 Task: Search for an Airbnb in Vostryakovo, Russia, from September 4 to September 10 for 1 guest, with a price range of ₹9000 to ₹17000, 1 bedroom, 1 bed, 1 bathroom, and self check-in option.
Action: Mouse moved to (455, 70)
Screenshot: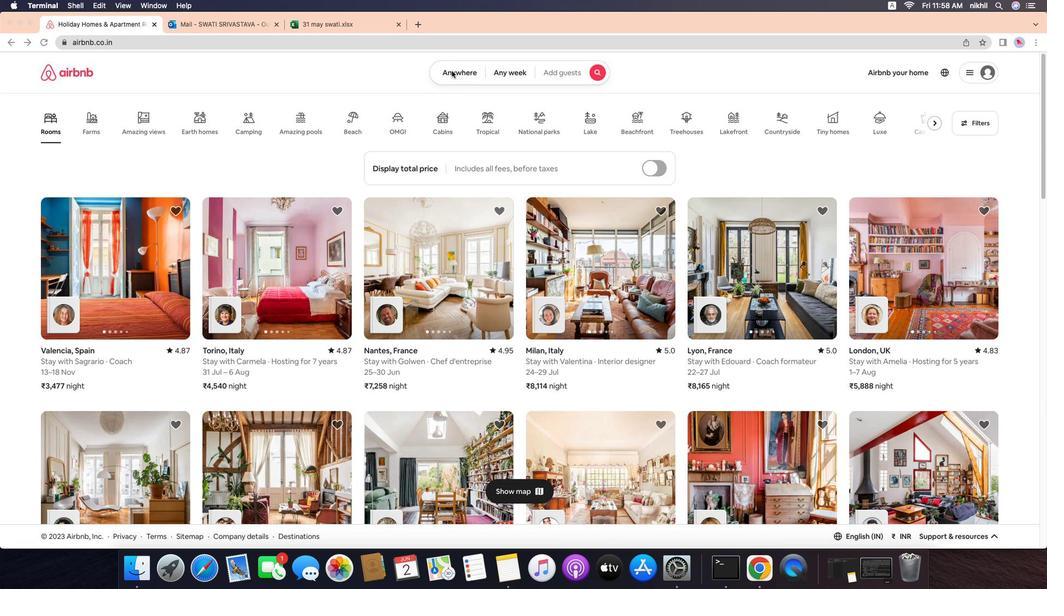 
Action: Mouse pressed left at (455, 70)
Screenshot: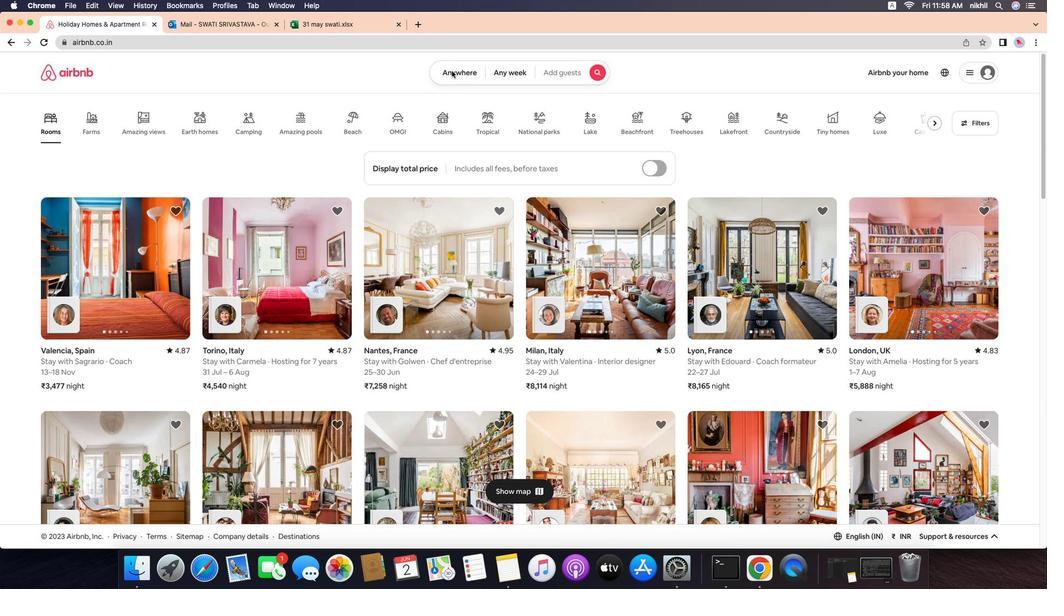 
Action: Mouse moved to (459, 75)
Screenshot: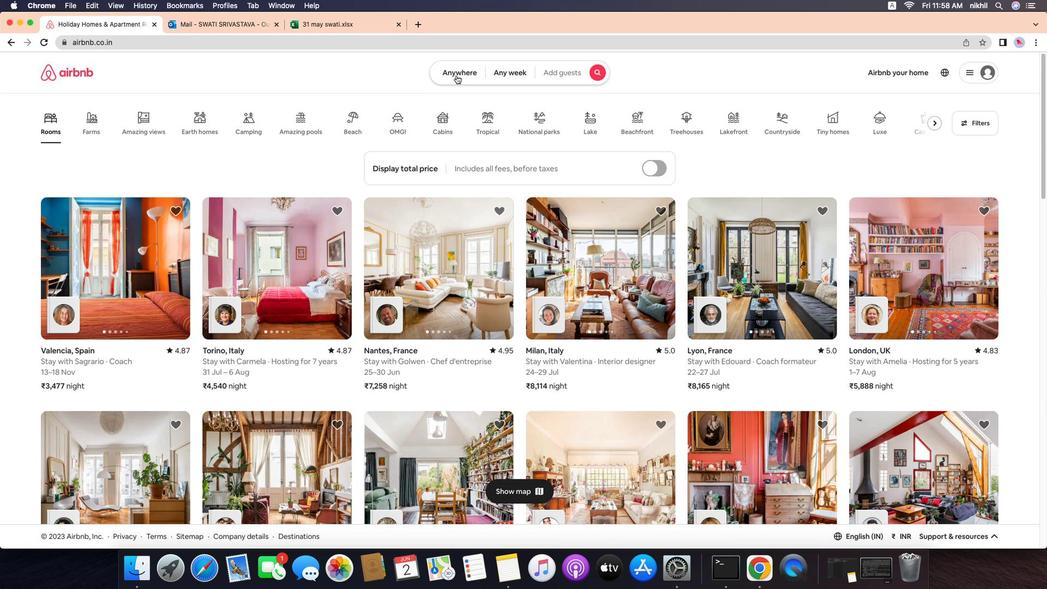 
Action: Mouse pressed left at (459, 75)
Screenshot: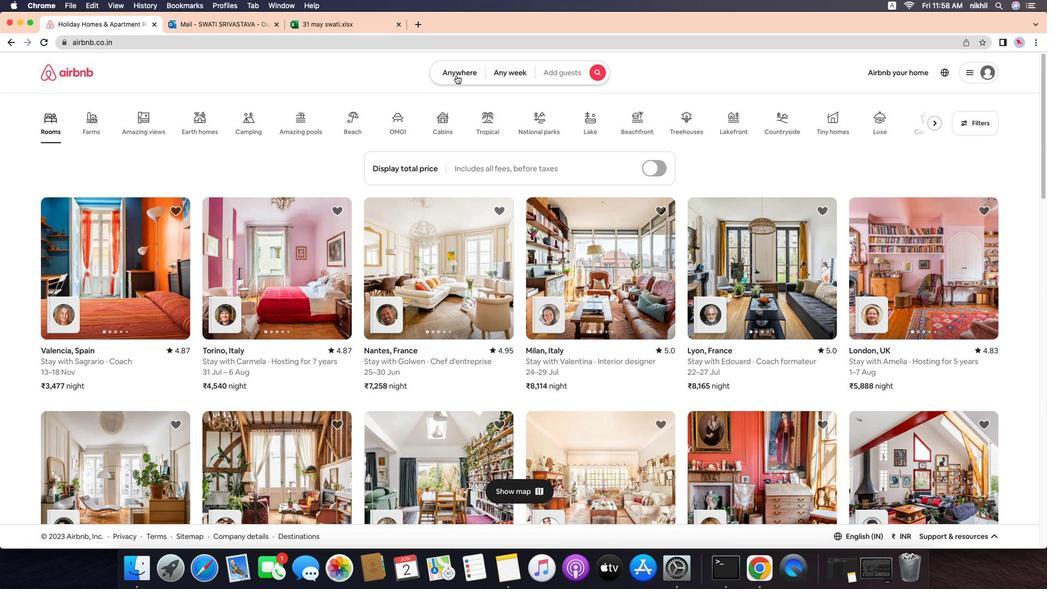 
Action: Mouse moved to (414, 114)
Screenshot: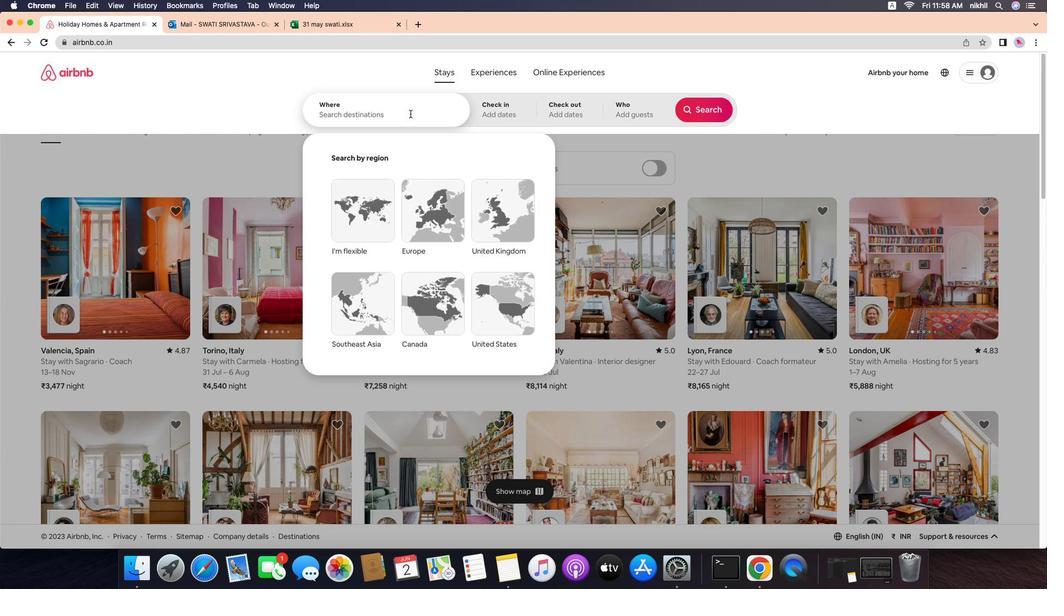 
Action: Mouse pressed left at (414, 114)
Screenshot: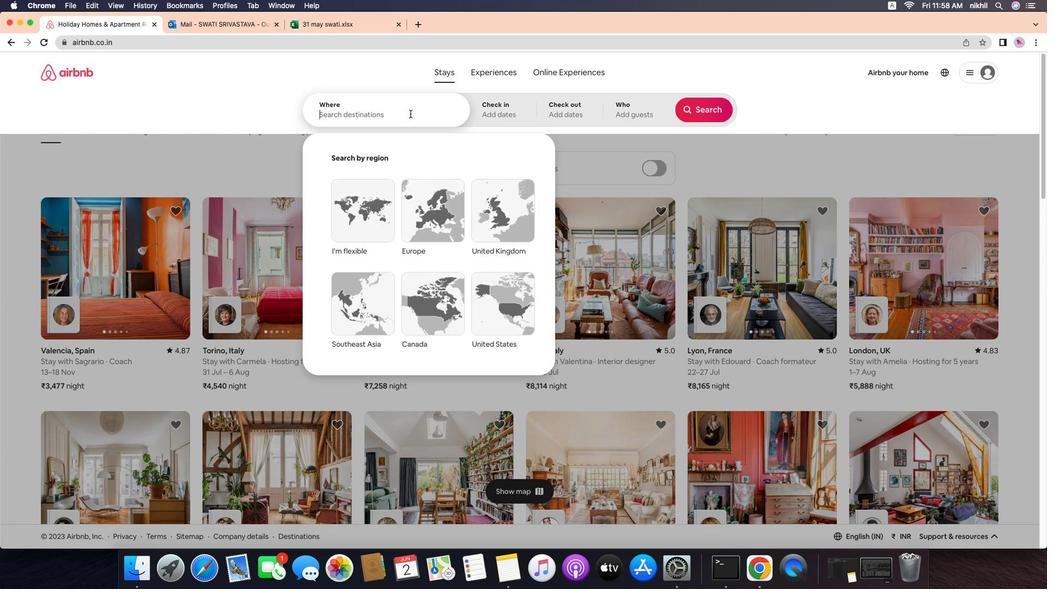 
Action: Mouse moved to (414, 113)
Screenshot: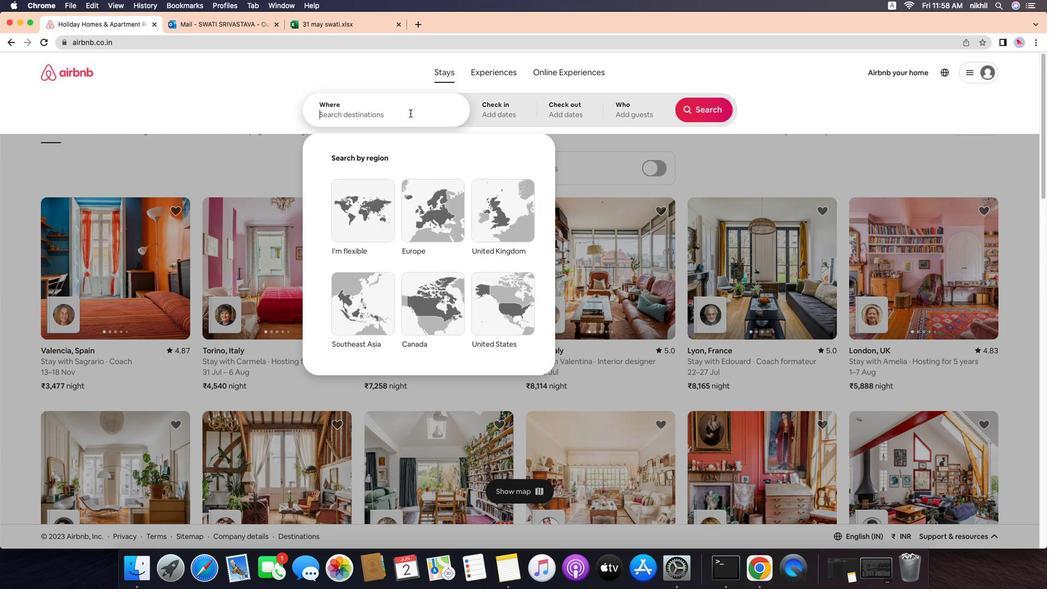 
Action: Key pressed Key.caps_lock'V'Key.caps_lock'o''s''t''r''y''a''k''o''v''o'','Key.spaceKey.caps_lock'R'Key.caps_lock'u''s''s''i''a'Key.enter
Screenshot: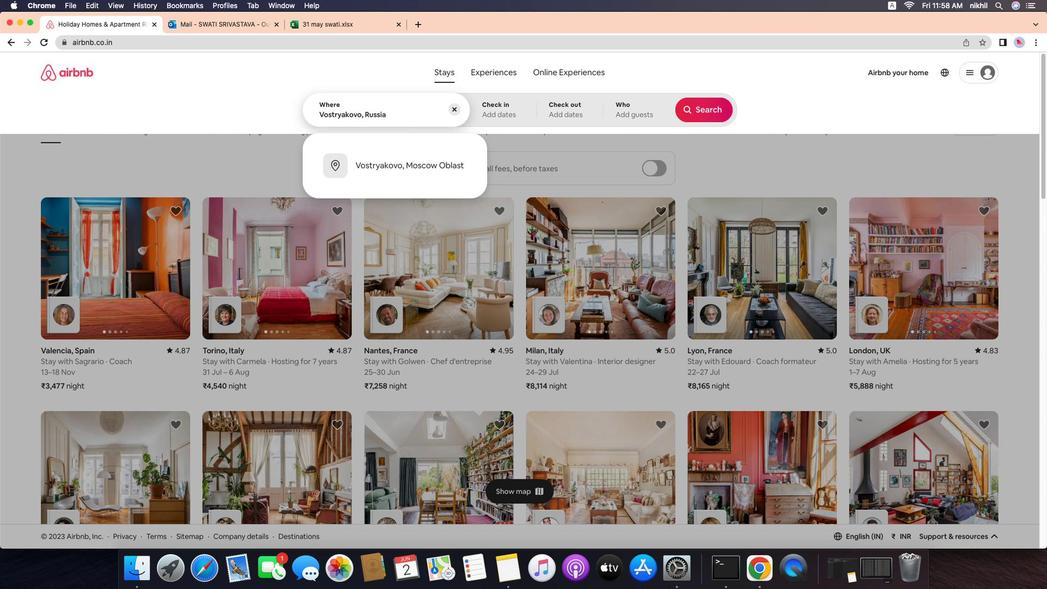 
Action: Mouse moved to (693, 192)
Screenshot: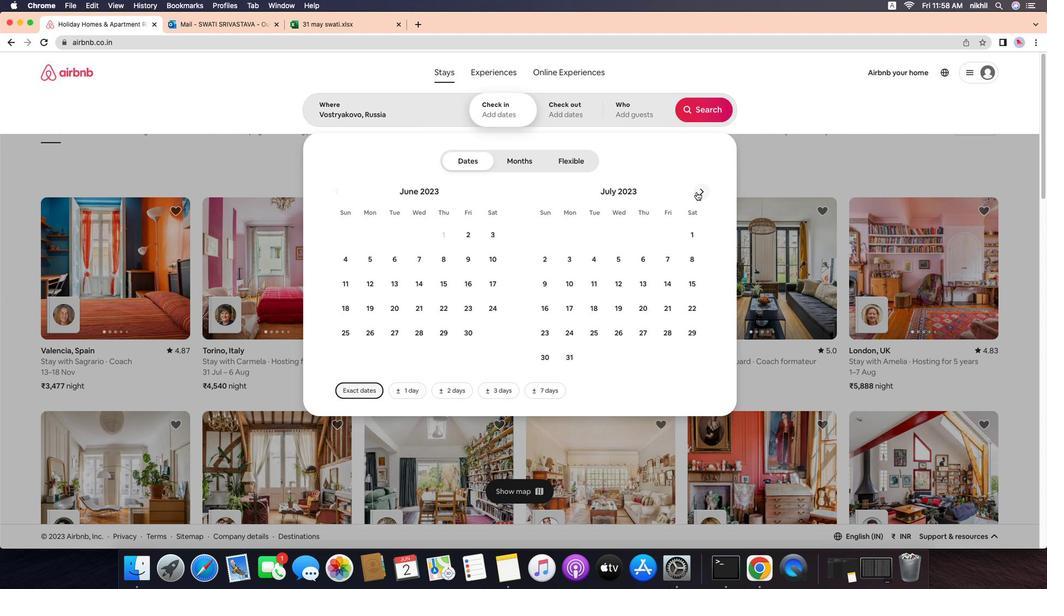 
Action: Mouse pressed left at (693, 192)
Screenshot: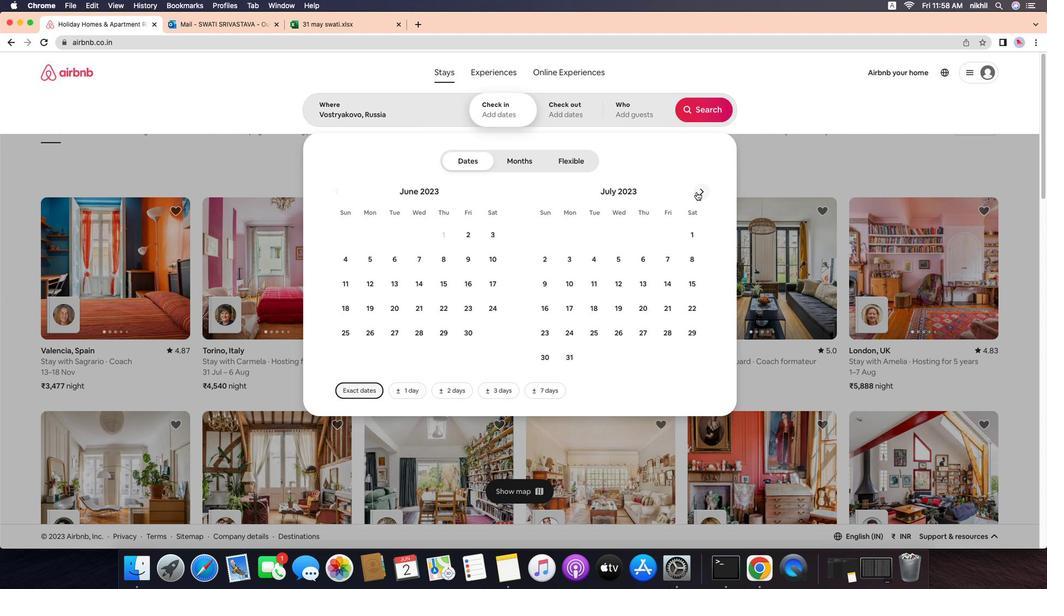 
Action: Mouse pressed left at (693, 192)
Screenshot: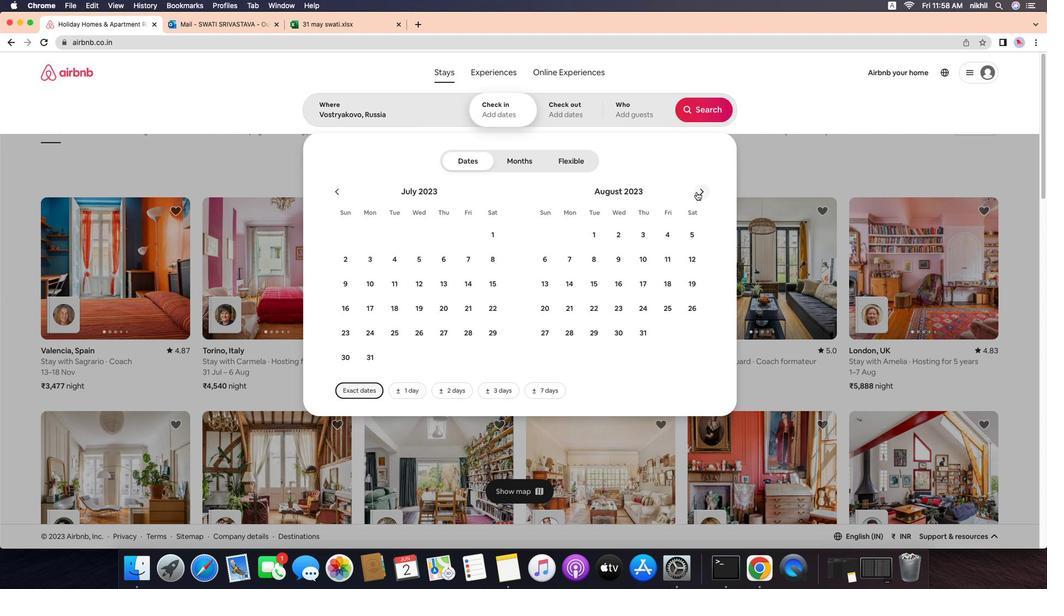 
Action: Mouse moved to (574, 259)
Screenshot: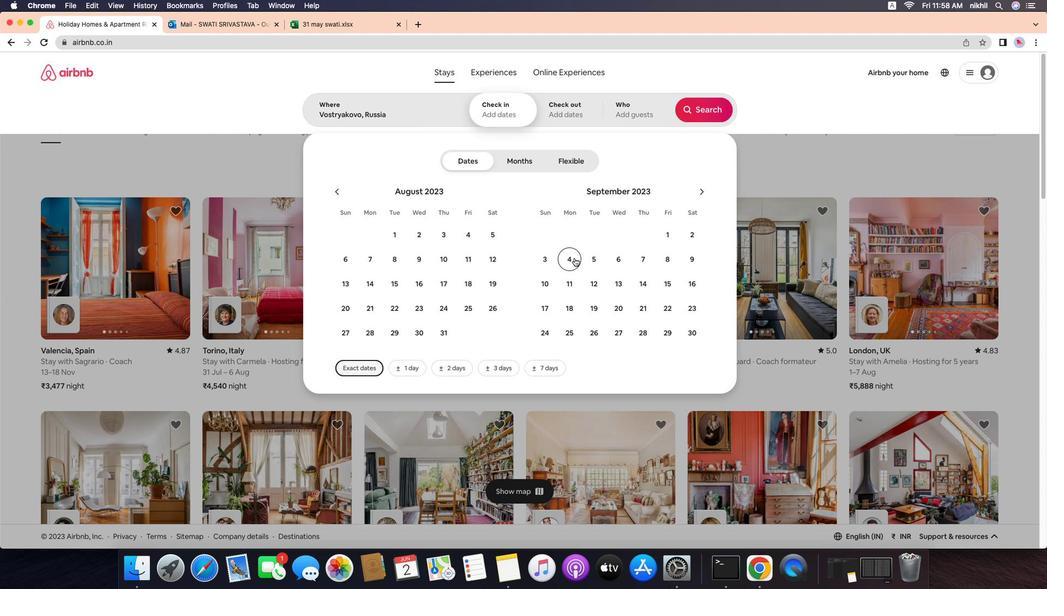 
Action: Mouse pressed left at (574, 259)
Screenshot: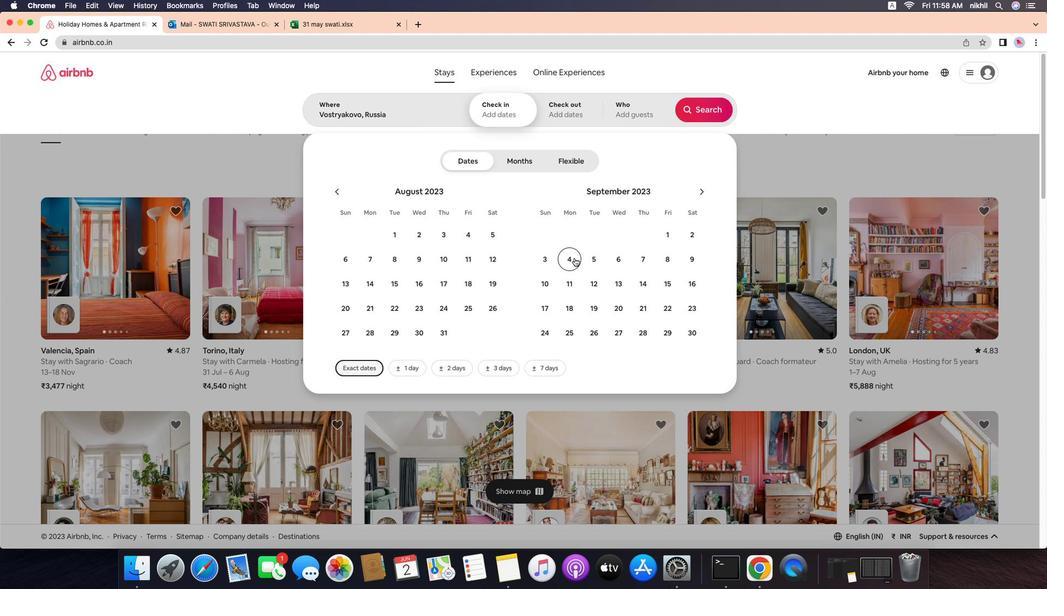 
Action: Mouse moved to (546, 279)
Screenshot: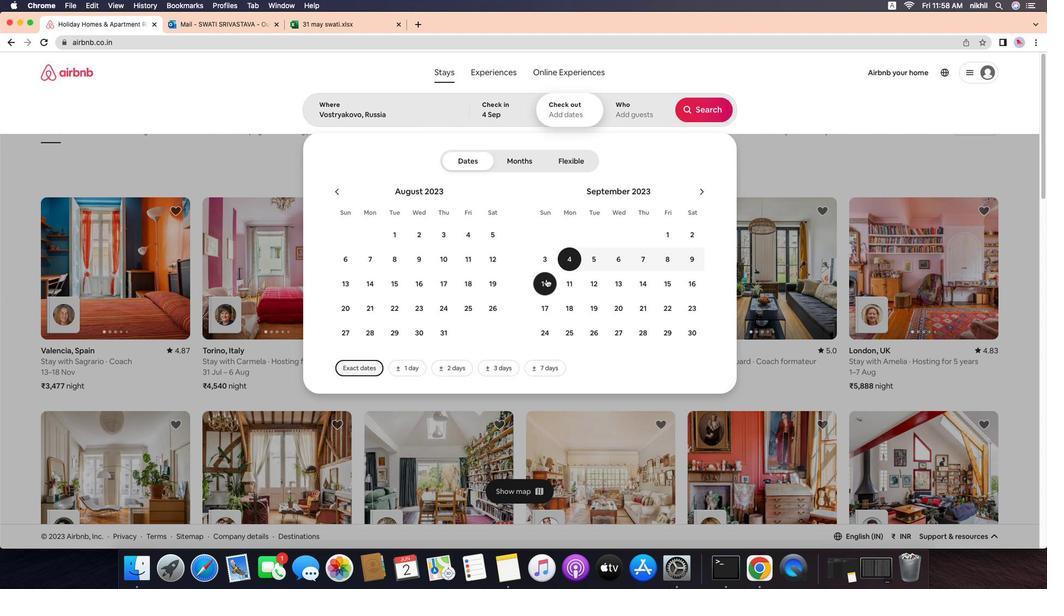 
Action: Mouse pressed left at (546, 279)
Screenshot: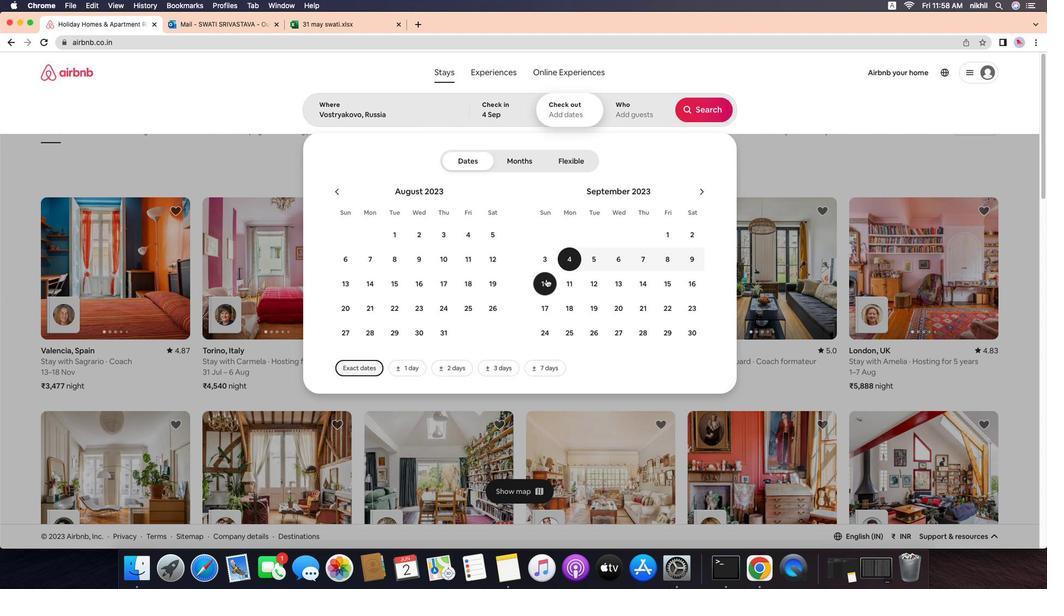 
Action: Mouse moved to (634, 110)
Screenshot: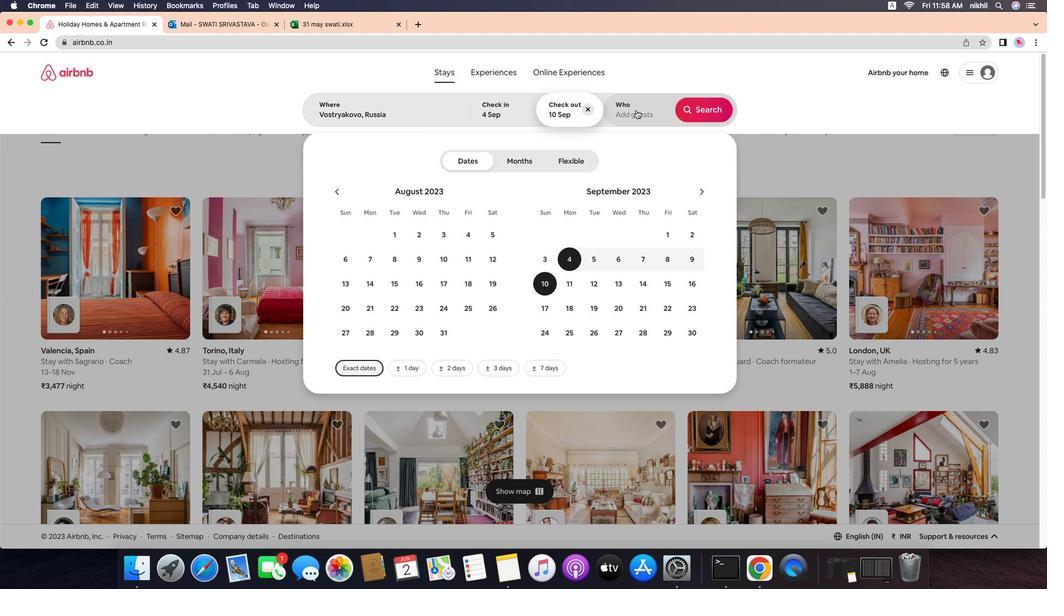 
Action: Mouse pressed left at (634, 110)
Screenshot: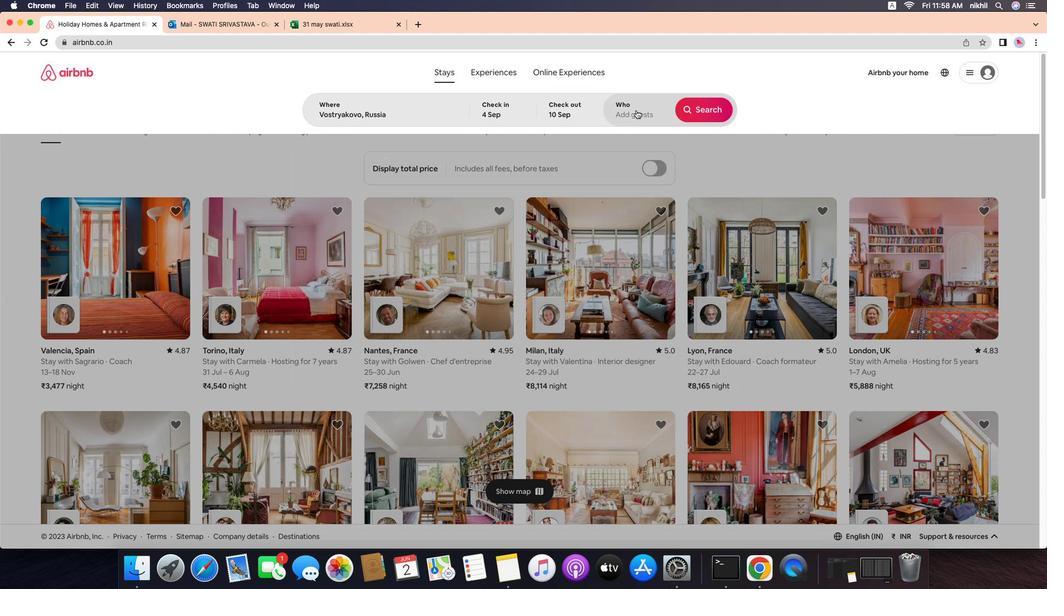 
Action: Mouse moved to (704, 163)
Screenshot: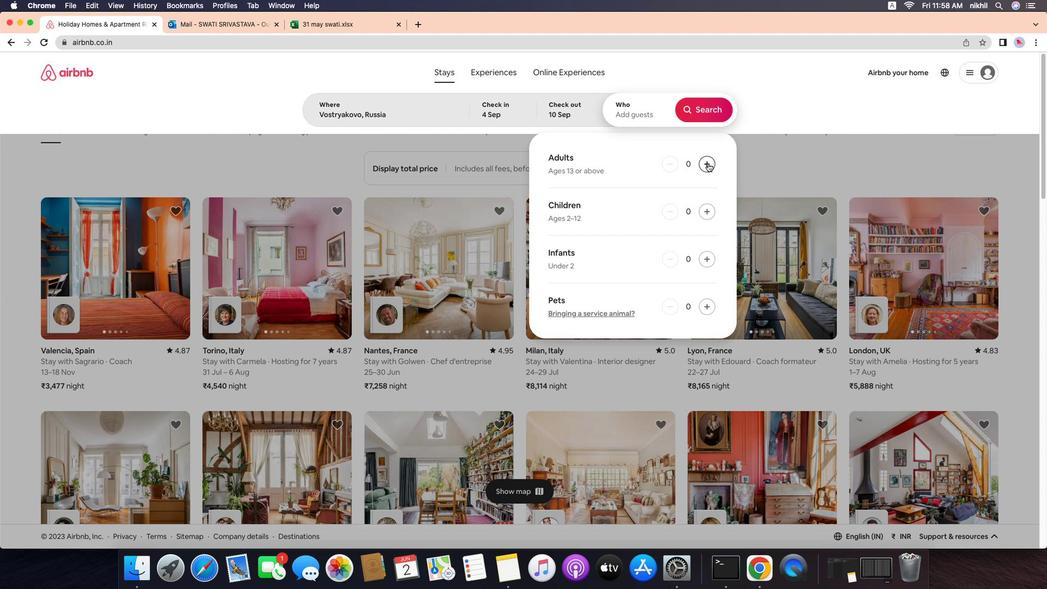 
Action: Mouse pressed left at (704, 163)
Screenshot: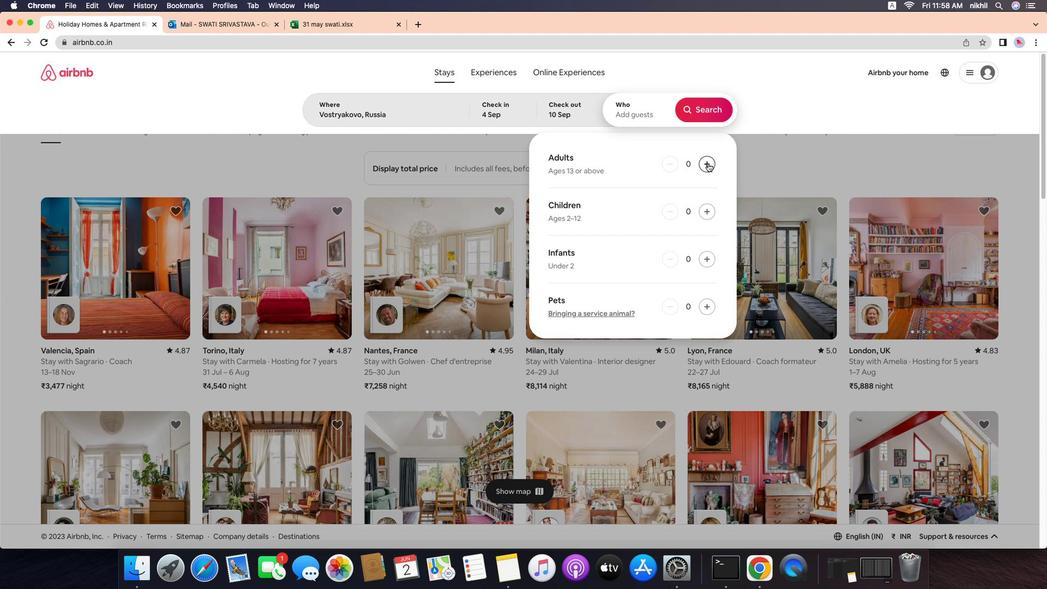 
Action: Mouse moved to (705, 112)
Screenshot: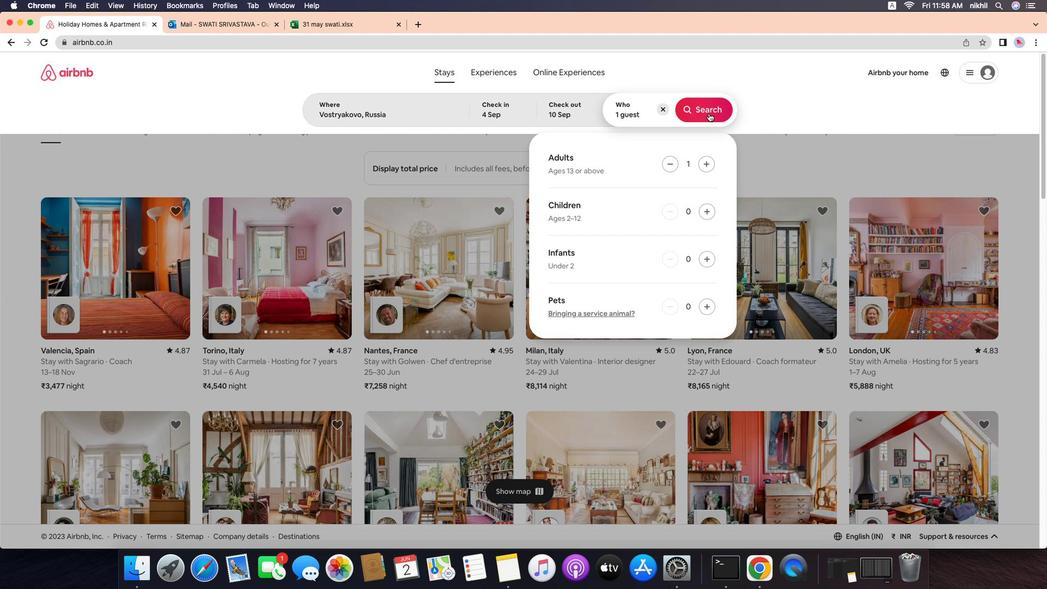 
Action: Mouse pressed left at (705, 112)
Screenshot: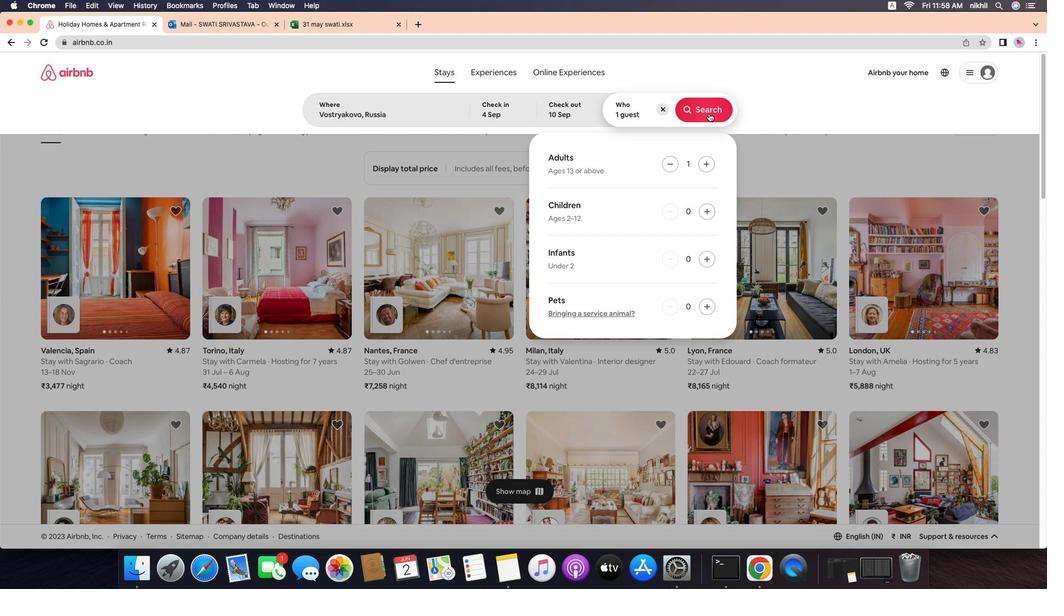 
Action: Mouse moved to (1005, 115)
Screenshot: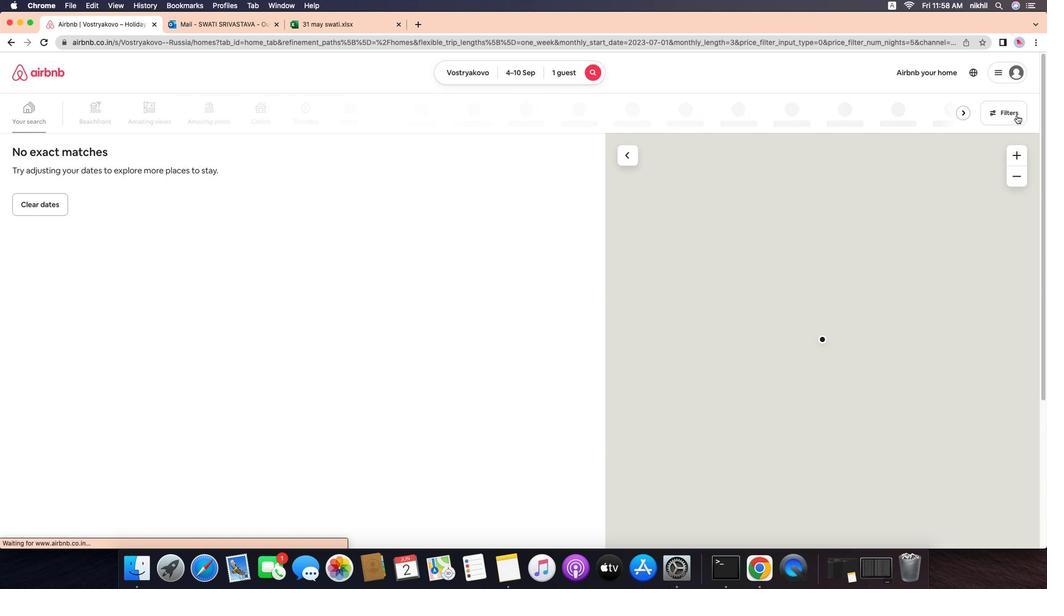 
Action: Mouse pressed left at (1005, 115)
Screenshot: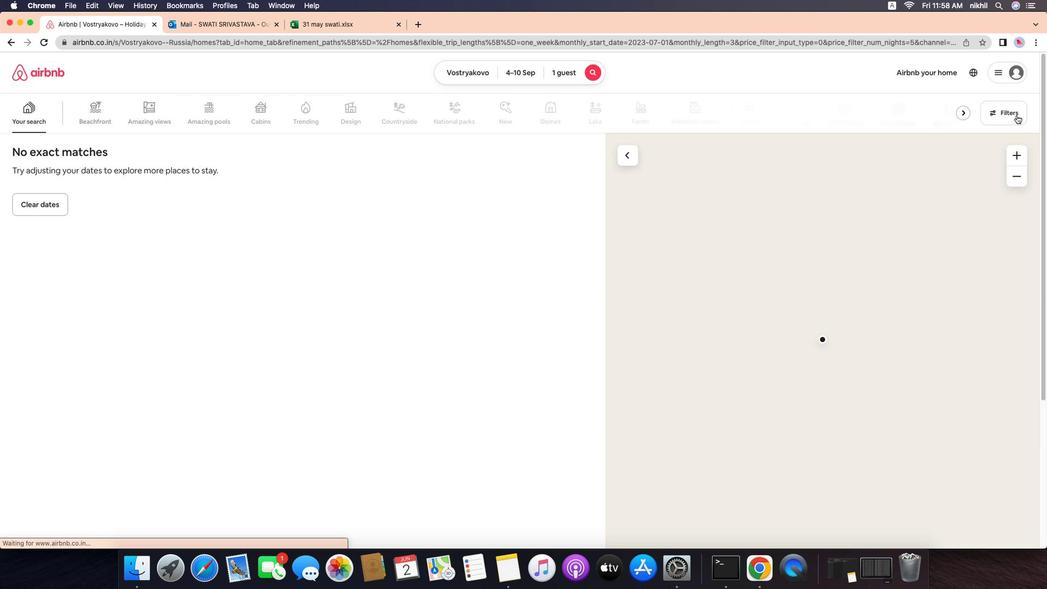 
Action: Mouse moved to (463, 362)
Screenshot: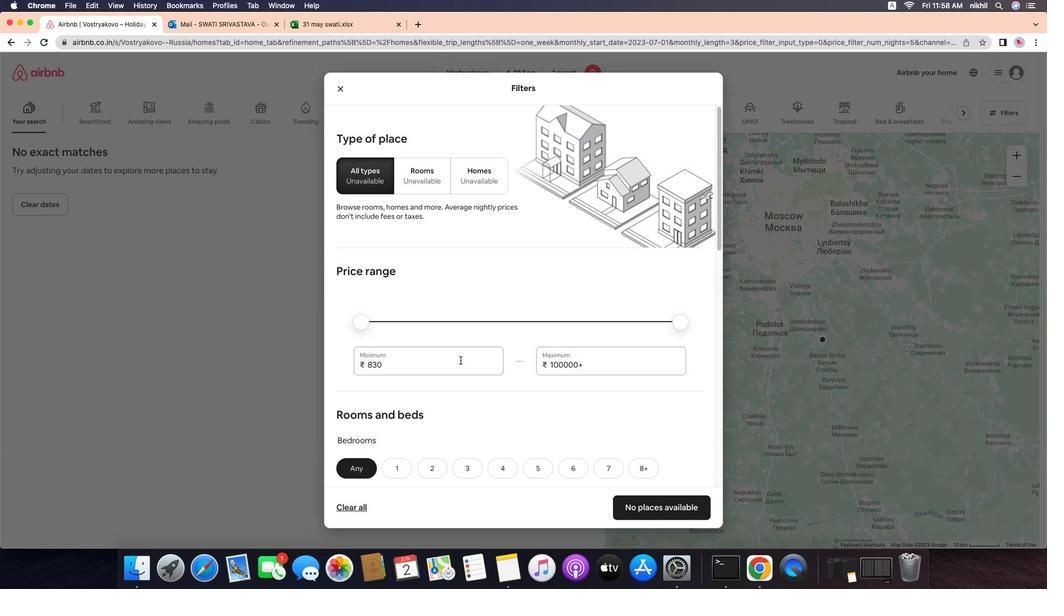 
Action: Mouse pressed left at (463, 362)
Screenshot: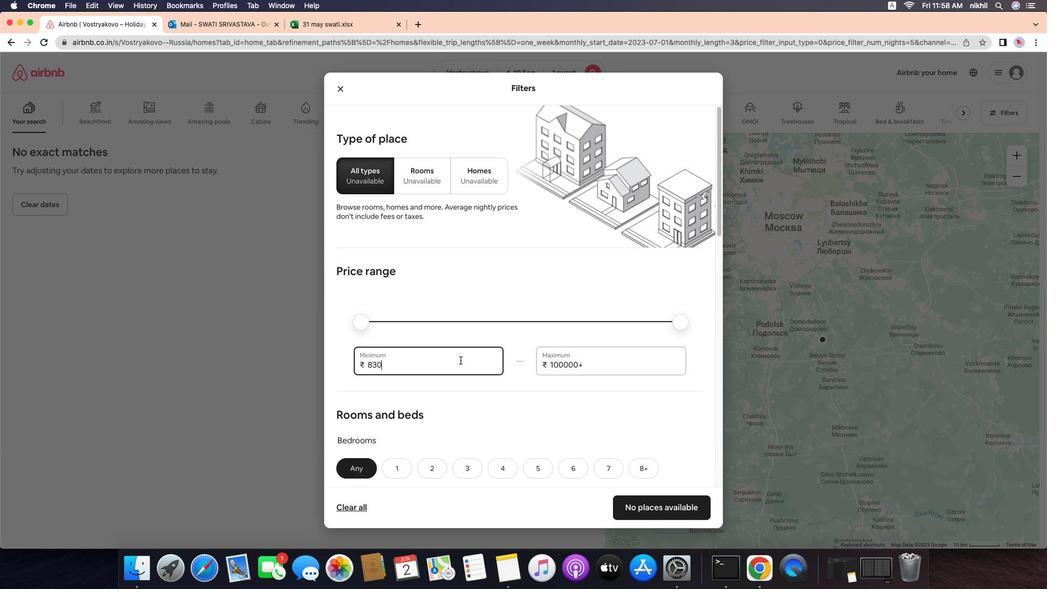 
Action: Mouse moved to (463, 362)
Screenshot: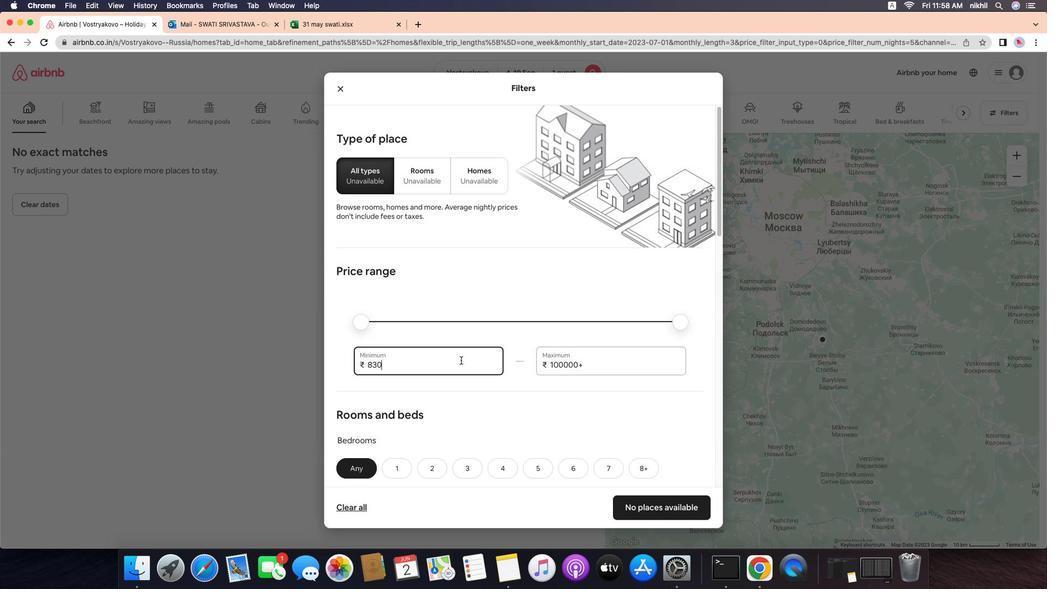 
Action: Key pressed Key.backspaceKey.backspaceKey.backspaceKey.backspace'9''0''0''0'
Screenshot: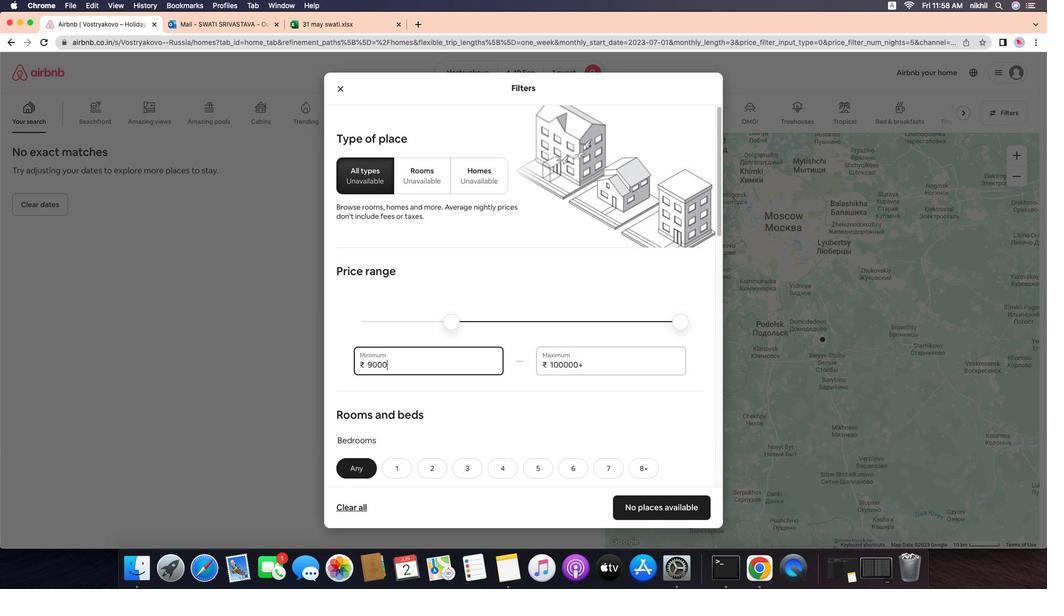 
Action: Mouse moved to (598, 367)
Screenshot: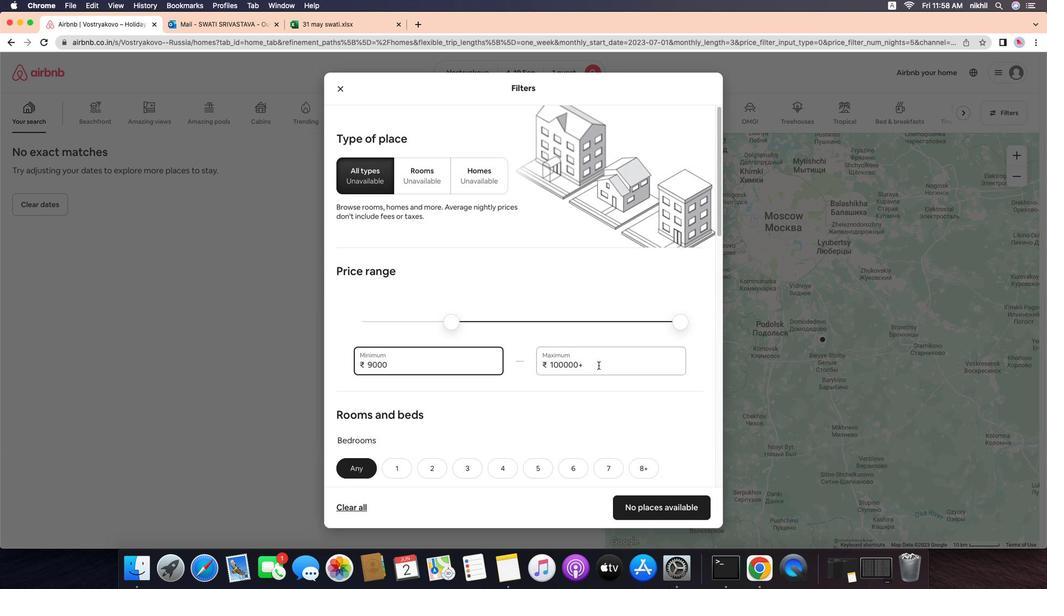 
Action: Mouse pressed left at (598, 367)
Screenshot: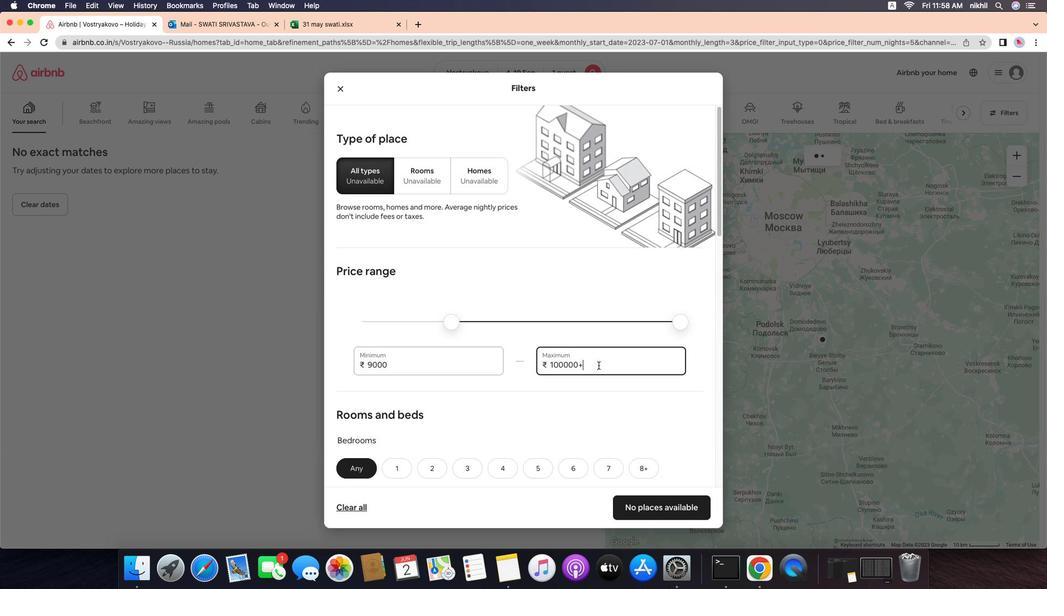 
Action: Mouse moved to (598, 367)
Screenshot: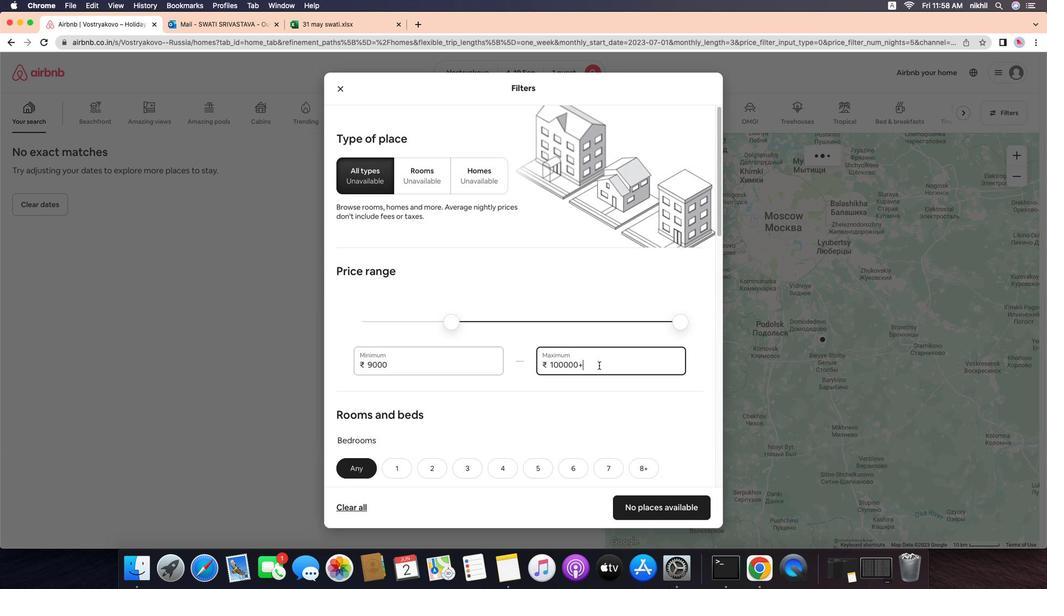 
Action: Key pressed Key.backspaceKey.backspaceKey.backspaceKey.backspaceKey.backspaceKey.backspaceKey.backspaceKey.backspace'1''7''0''0''0'
Screenshot: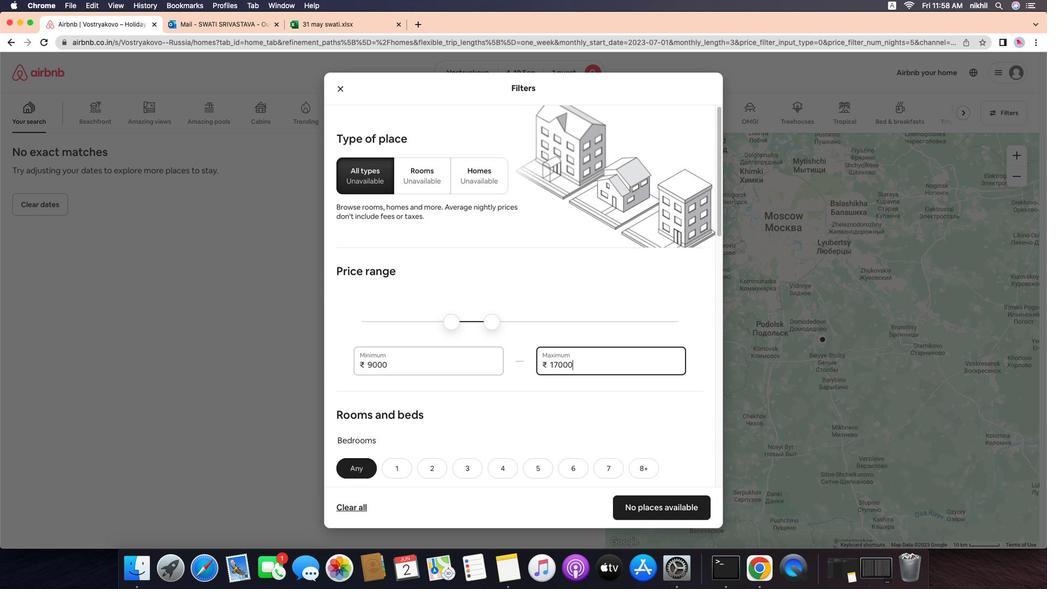 
Action: Mouse moved to (550, 394)
Screenshot: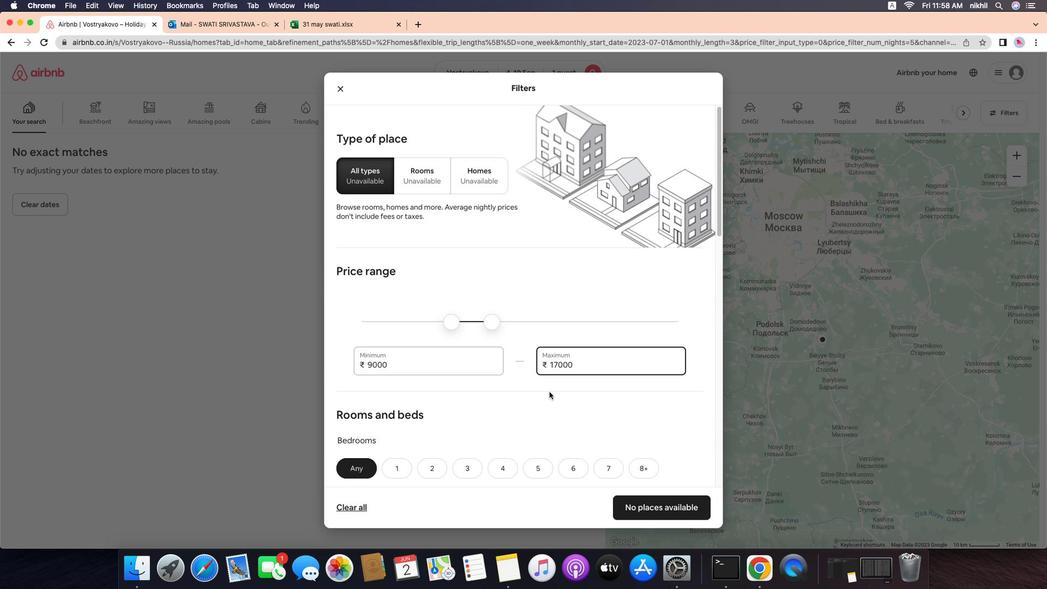 
Action: Mouse scrolled (550, 394) with delta (14, 0)
Screenshot: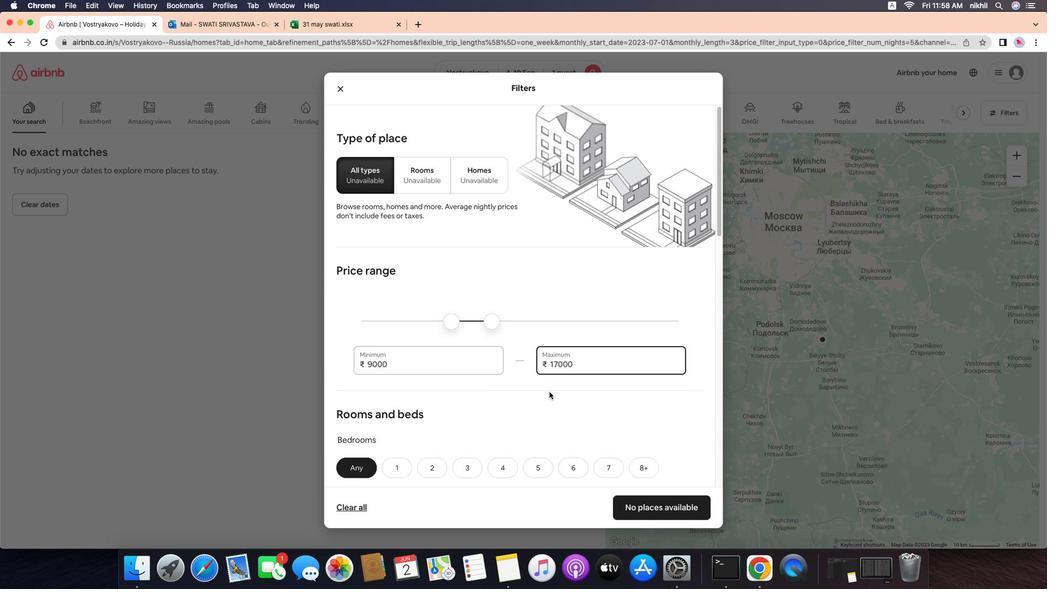 
Action: Mouse scrolled (550, 394) with delta (14, 0)
Screenshot: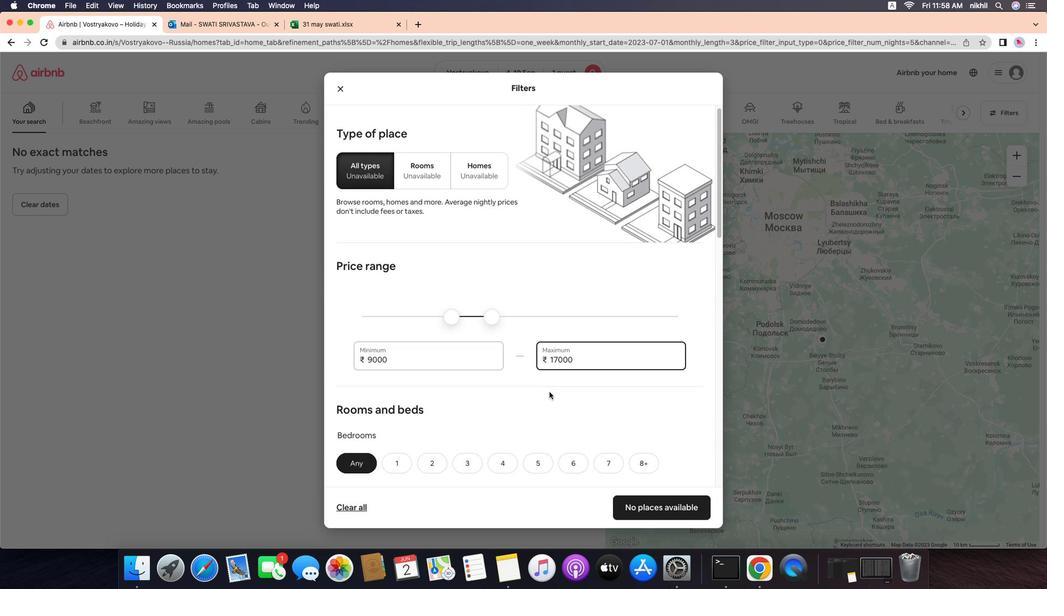 
Action: Mouse scrolled (550, 394) with delta (14, -2)
Screenshot: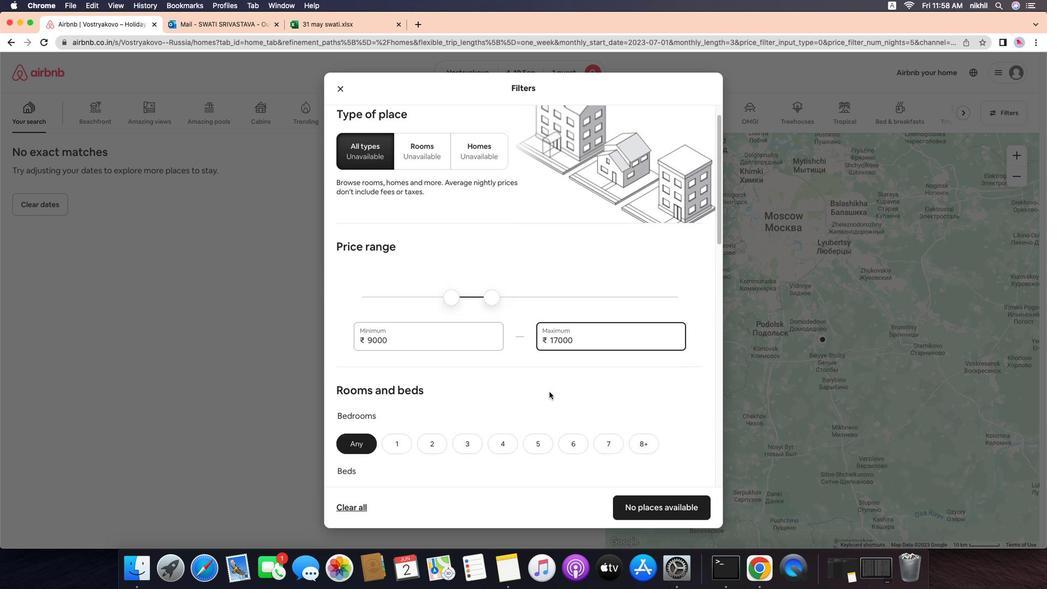 
Action: Mouse scrolled (550, 394) with delta (14, -2)
Screenshot: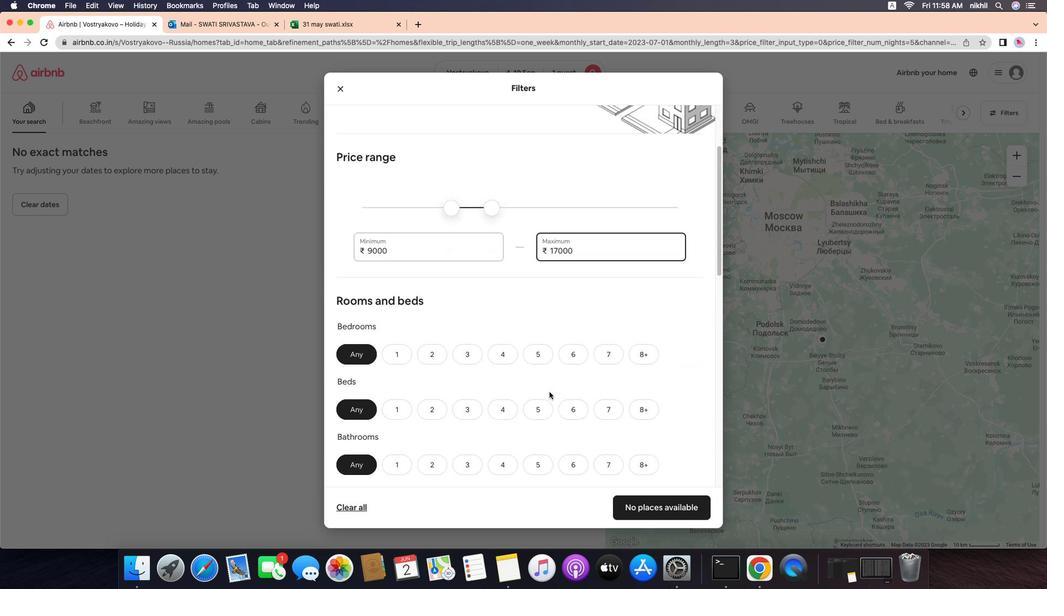 
Action: Mouse moved to (395, 250)
Screenshot: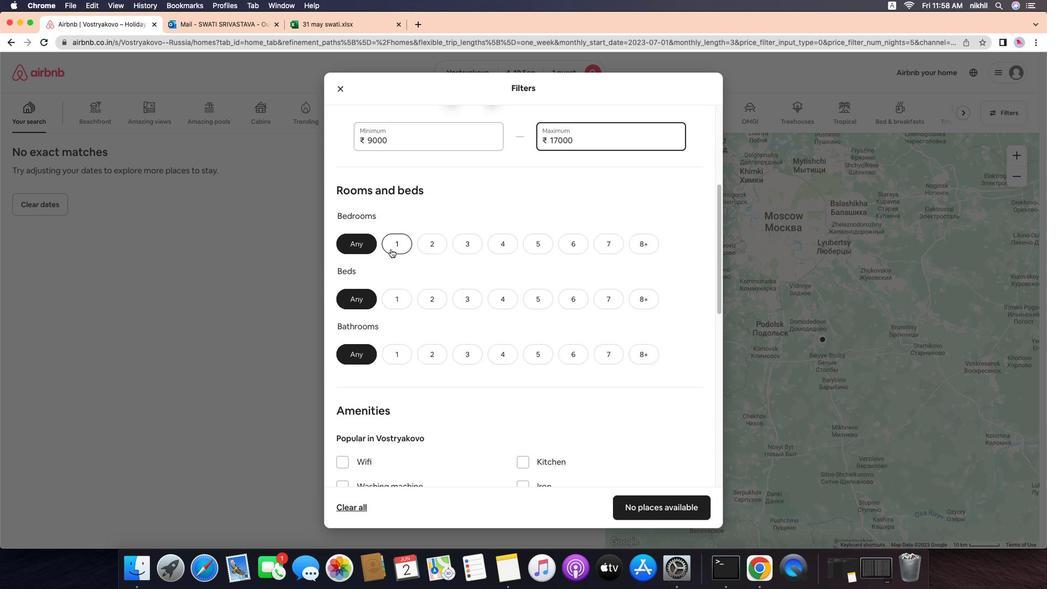 
Action: Mouse pressed left at (395, 250)
Screenshot: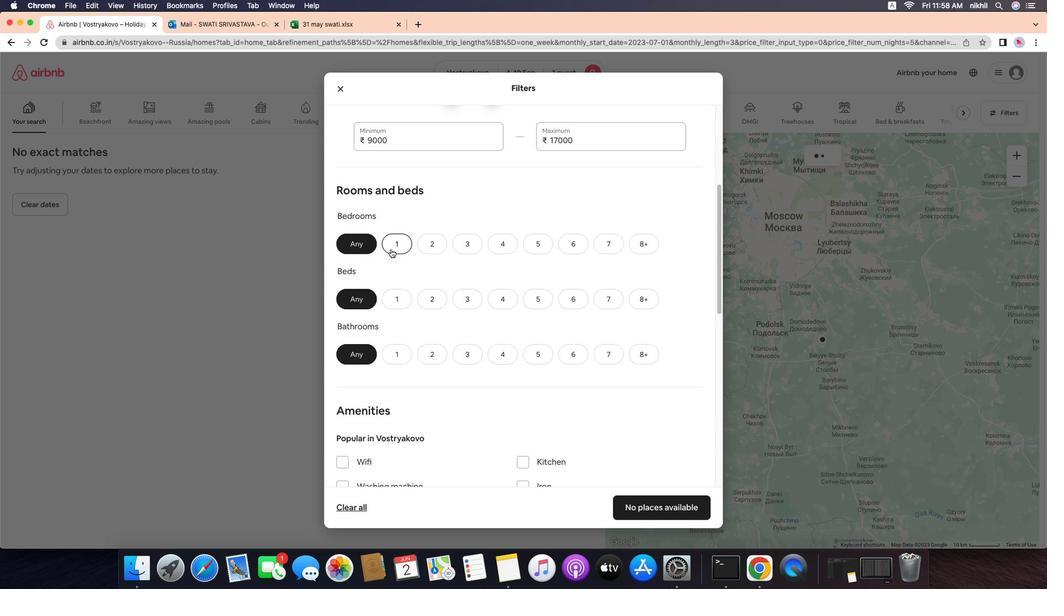 
Action: Mouse moved to (401, 307)
Screenshot: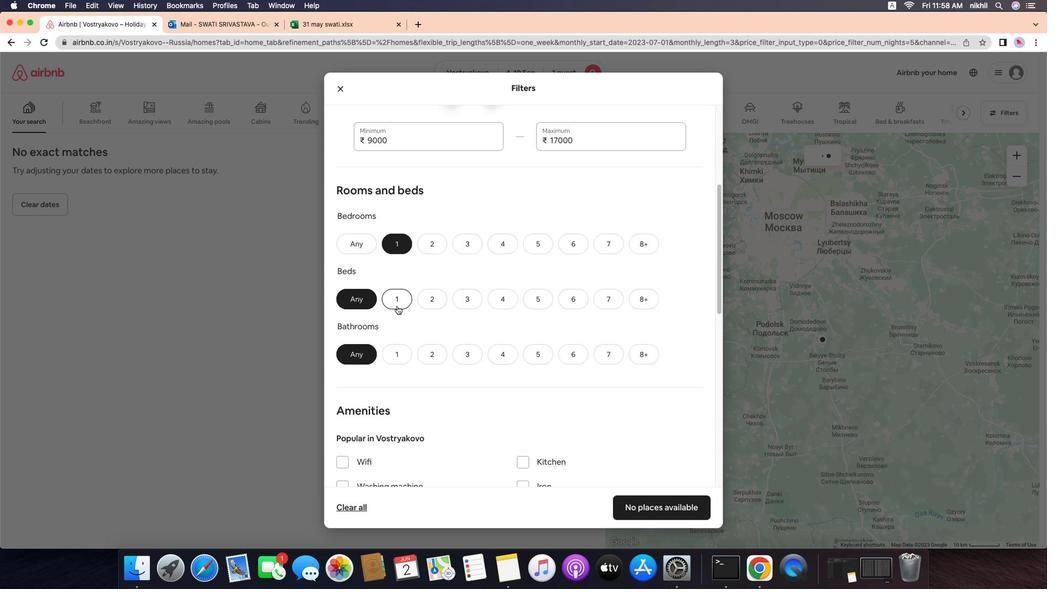 
Action: Mouse pressed left at (401, 307)
Screenshot: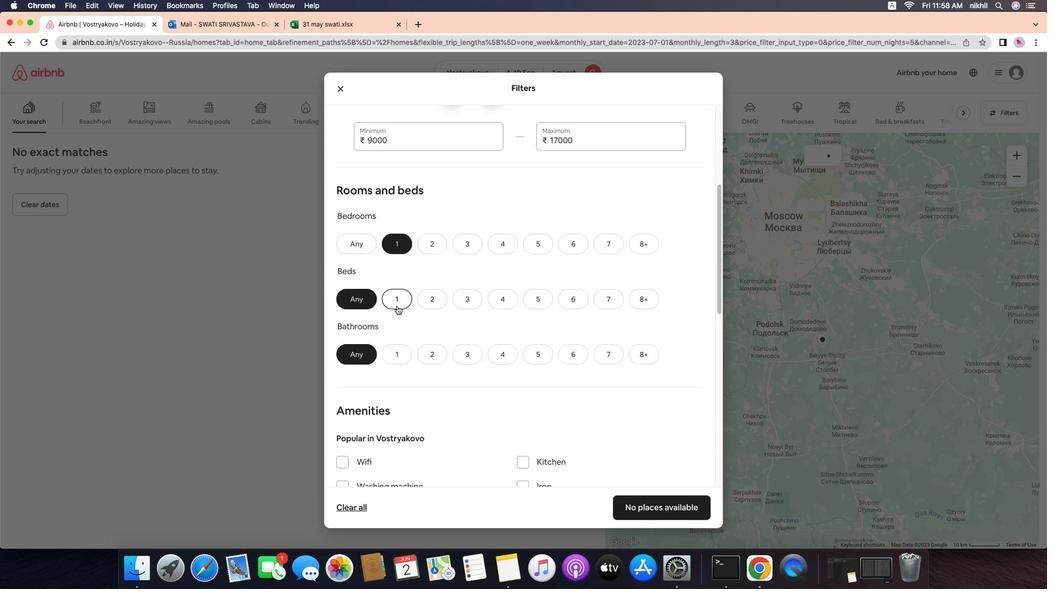 
Action: Mouse moved to (406, 352)
Screenshot: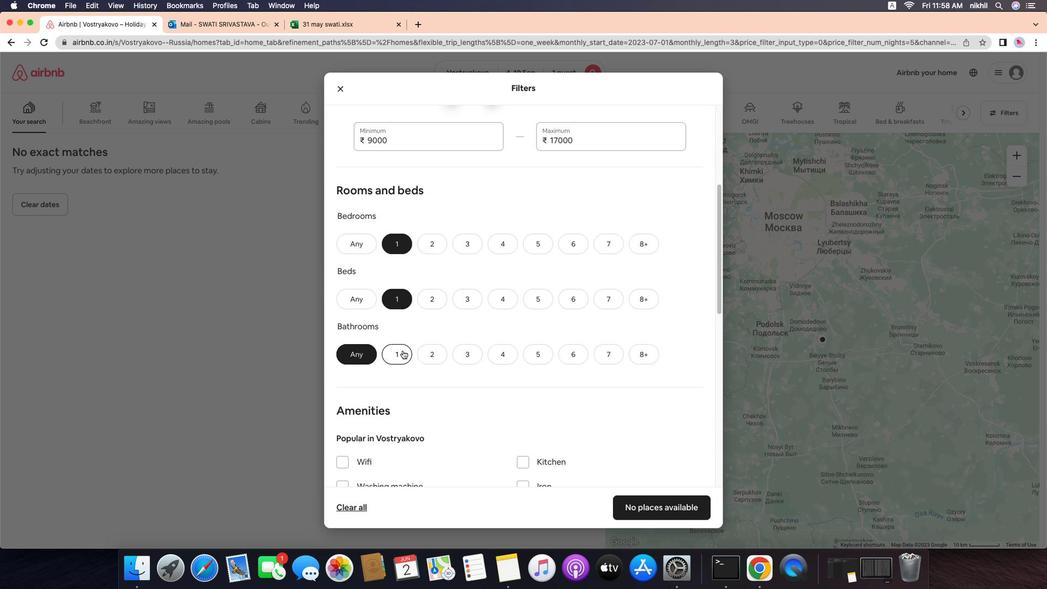 
Action: Mouse pressed left at (406, 352)
Screenshot: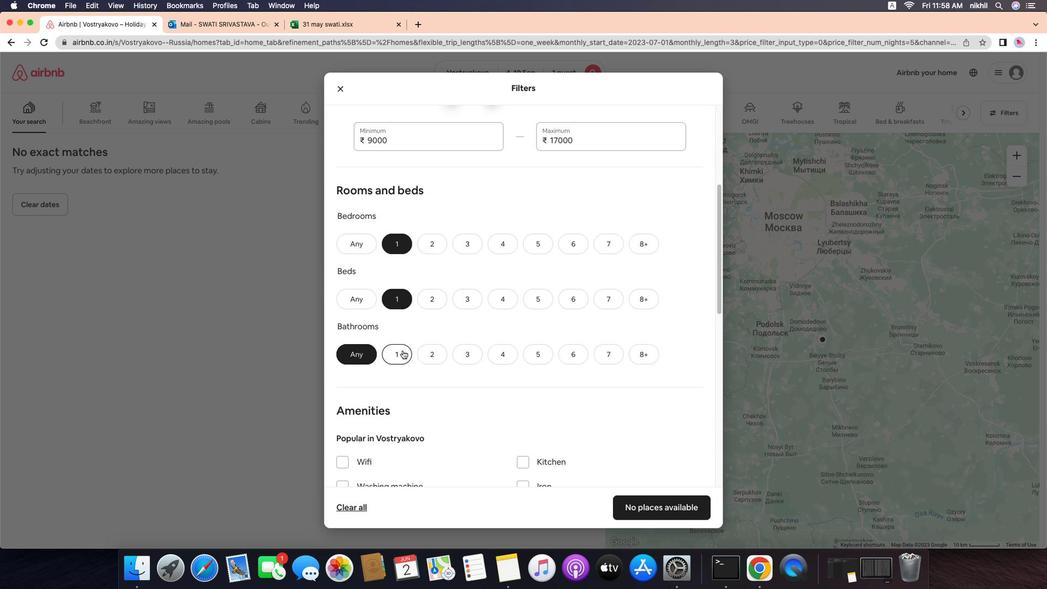 
Action: Mouse moved to (542, 370)
Screenshot: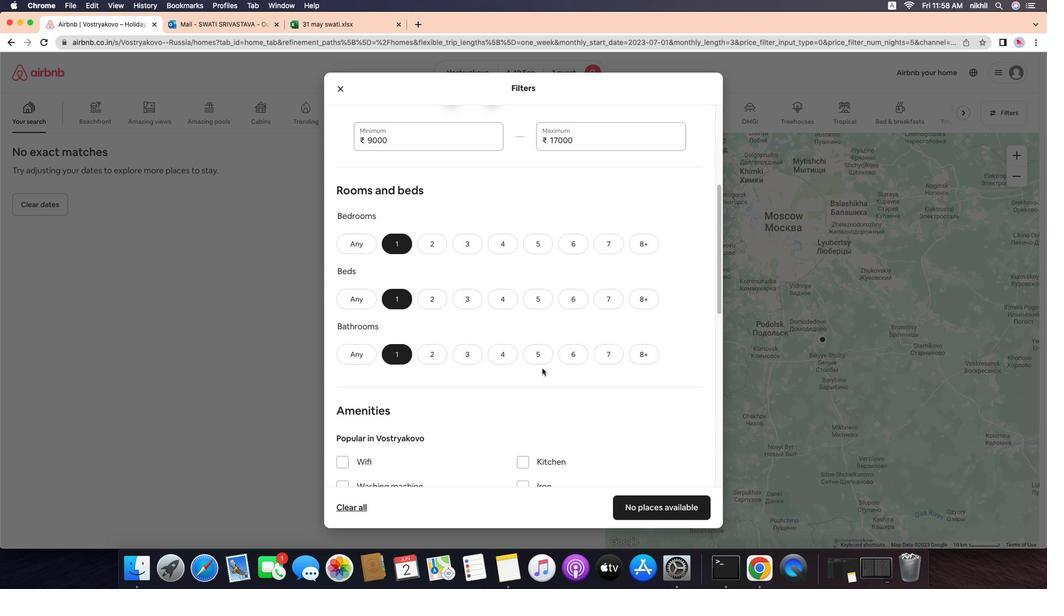 
Action: Mouse scrolled (542, 370) with delta (14, 0)
Screenshot: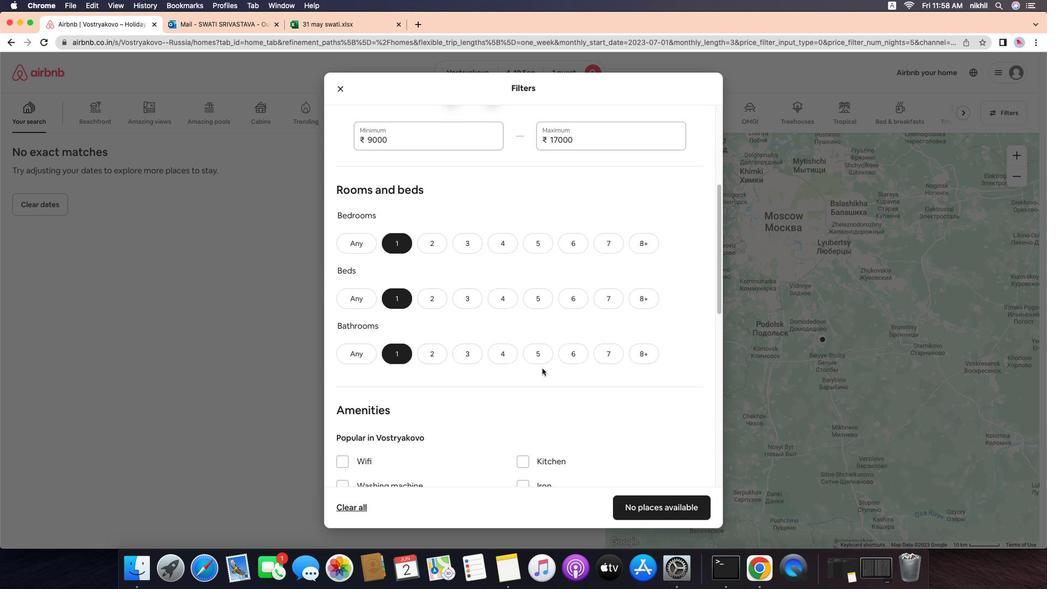 
Action: Mouse scrolled (542, 370) with delta (14, 0)
Screenshot: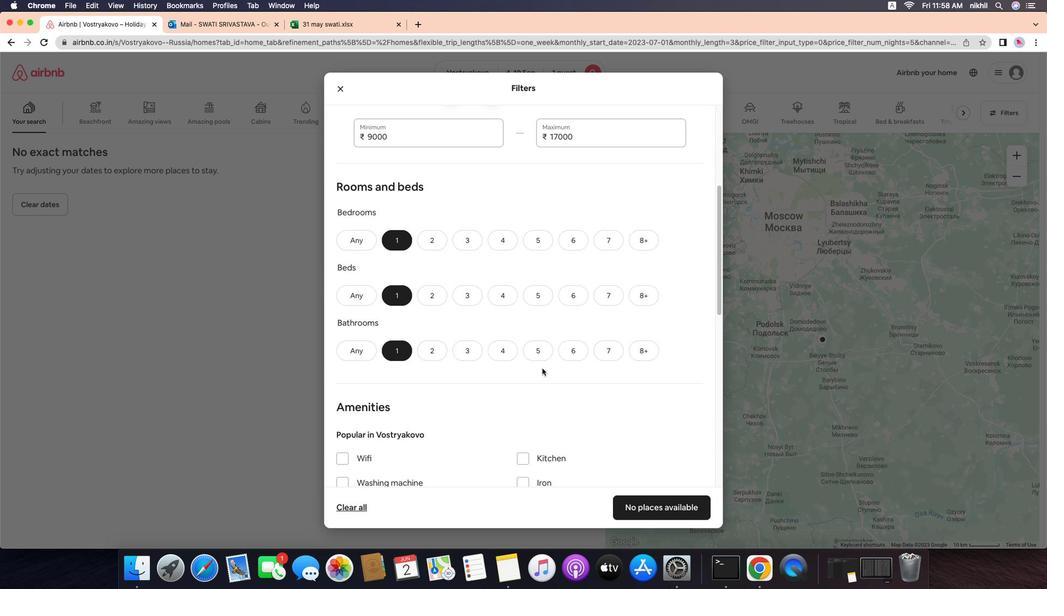 
Action: Mouse scrolled (542, 370) with delta (14, 0)
Screenshot: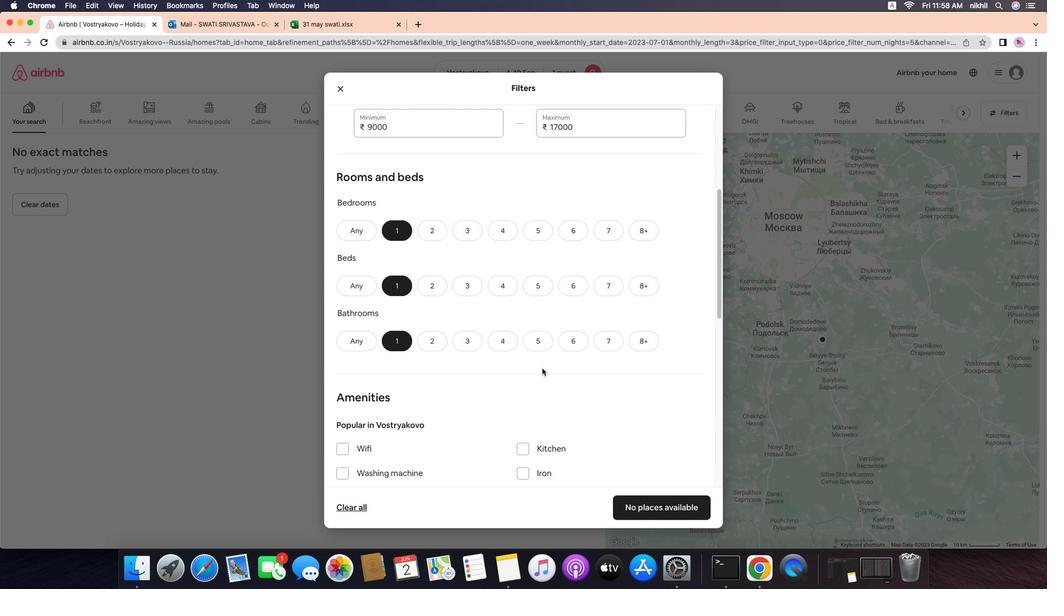 
Action: Mouse scrolled (542, 370) with delta (14, -1)
Screenshot: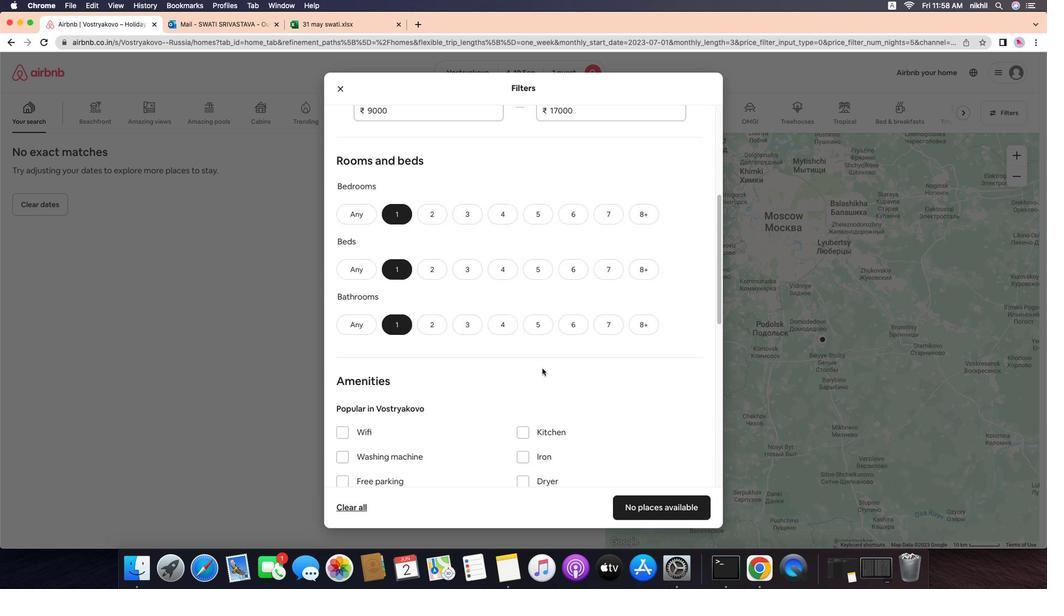 
Action: Mouse moved to (594, 387)
Screenshot: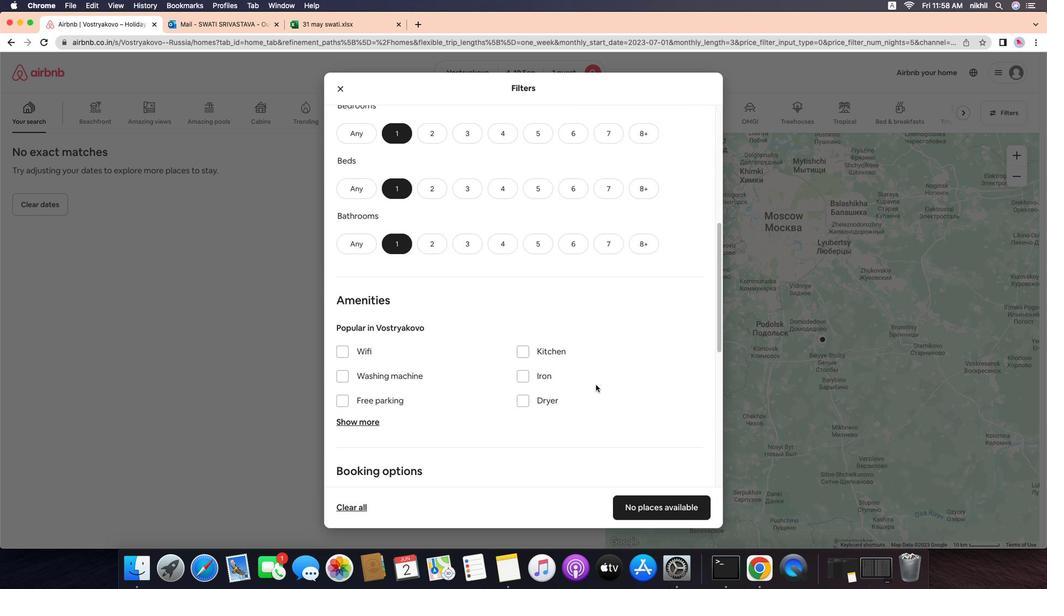 
Action: Mouse scrolled (594, 387) with delta (14, 0)
Screenshot: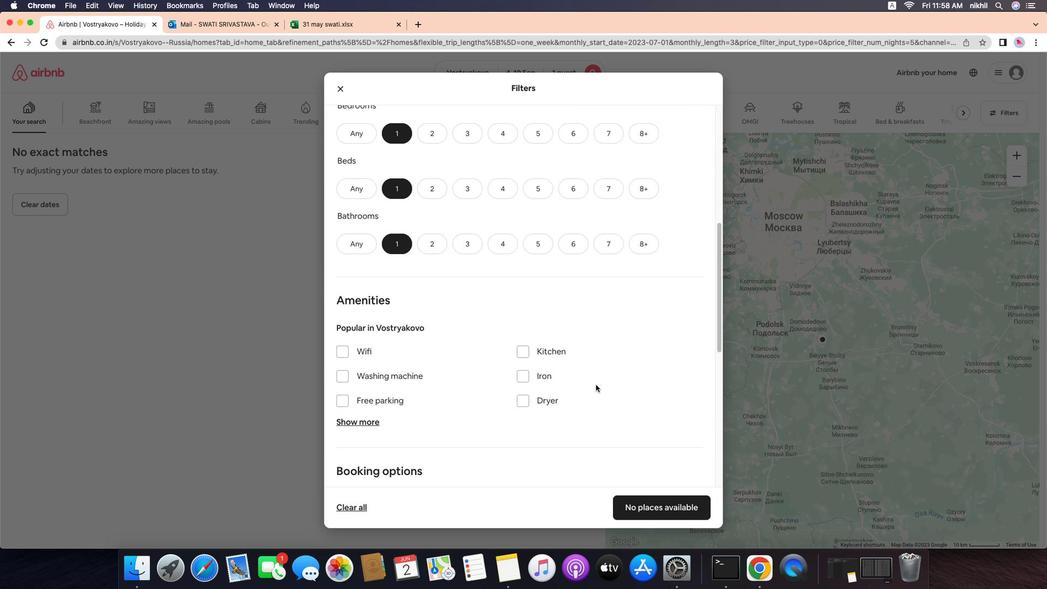
Action: Mouse scrolled (594, 387) with delta (14, 0)
Screenshot: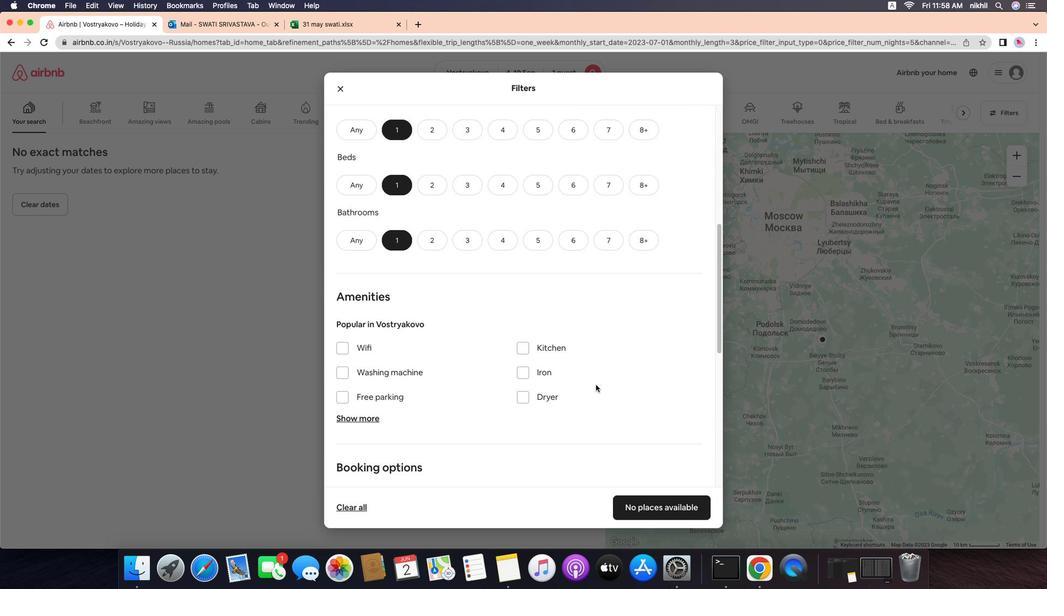 
Action: Mouse scrolled (594, 387) with delta (14, -1)
Screenshot: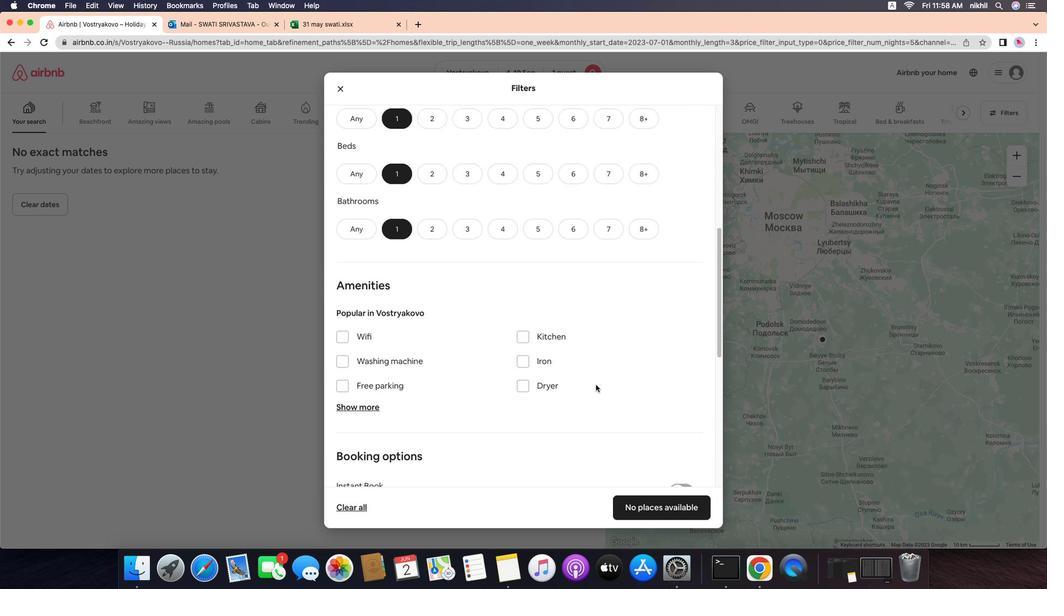 
Action: Mouse scrolled (594, 387) with delta (14, -2)
Screenshot: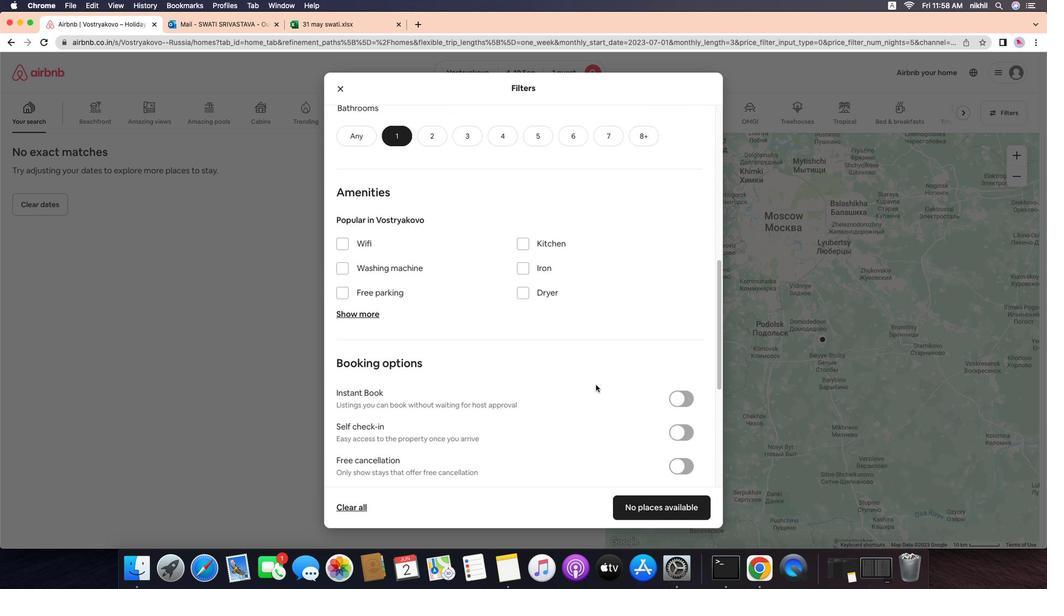 
Action: Mouse moved to (675, 356)
Screenshot: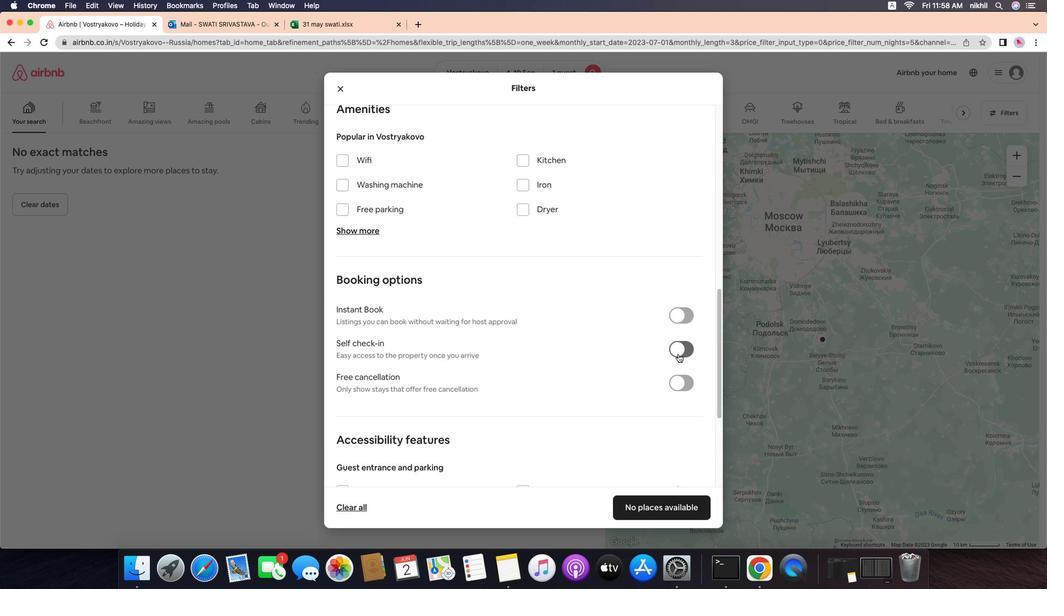 
Action: Mouse pressed left at (675, 356)
Screenshot: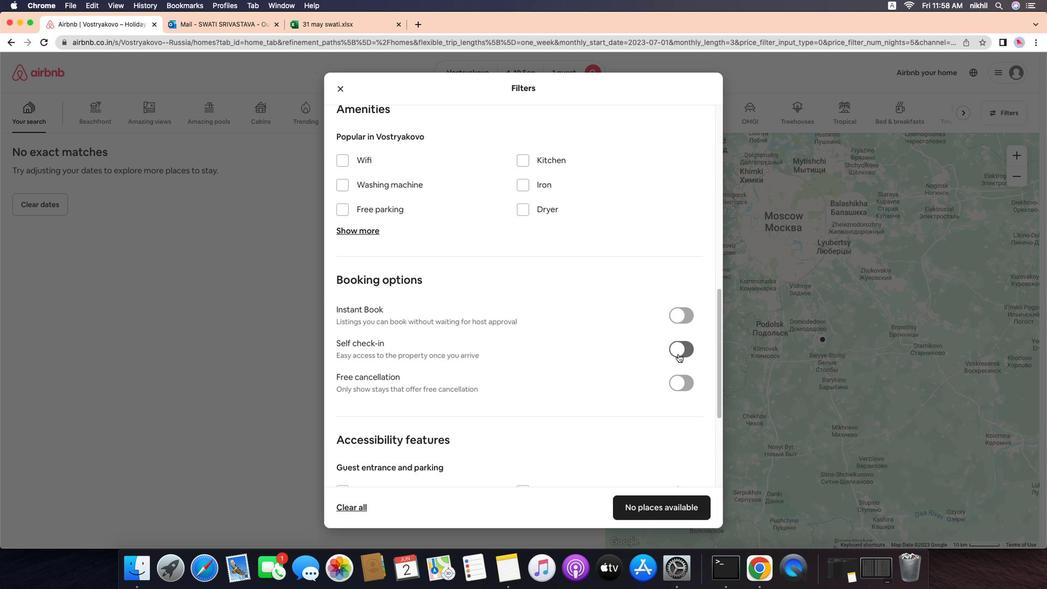 
Action: Mouse moved to (576, 393)
Screenshot: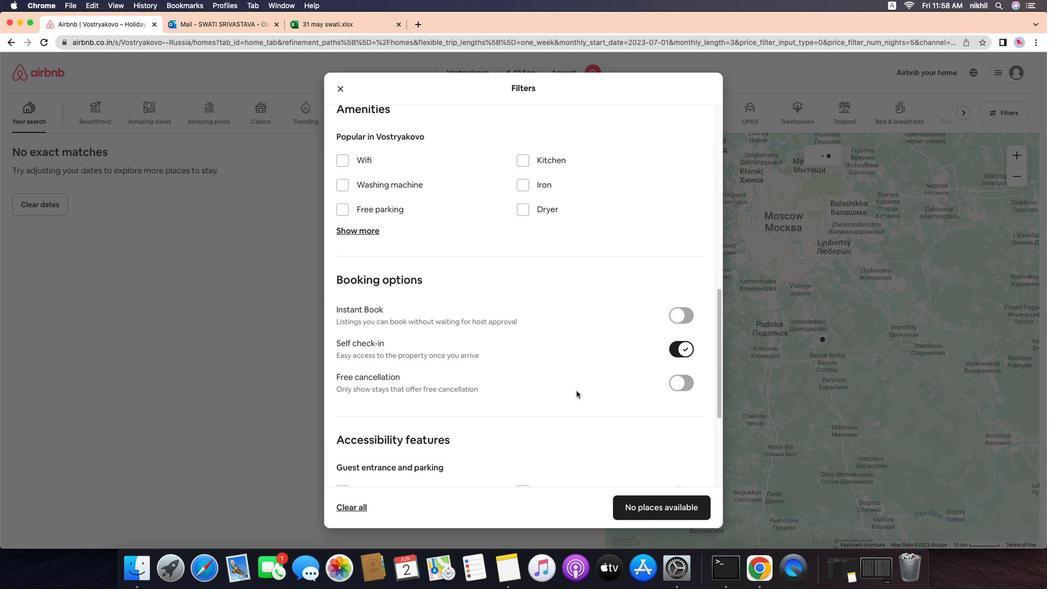 
Action: Mouse scrolled (576, 393) with delta (14, 0)
Screenshot: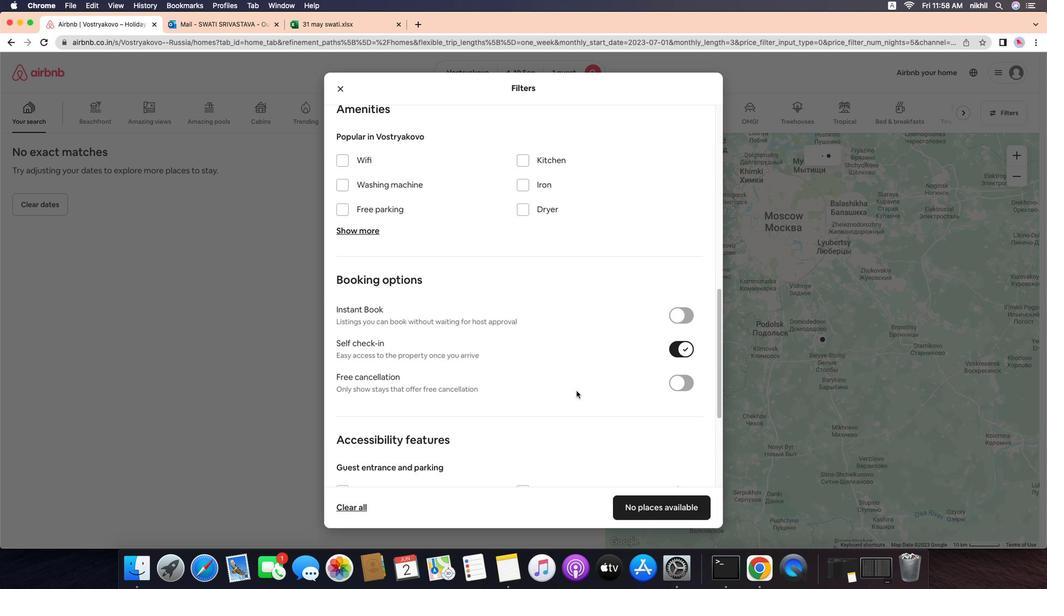 
Action: Mouse scrolled (576, 393) with delta (14, 0)
Screenshot: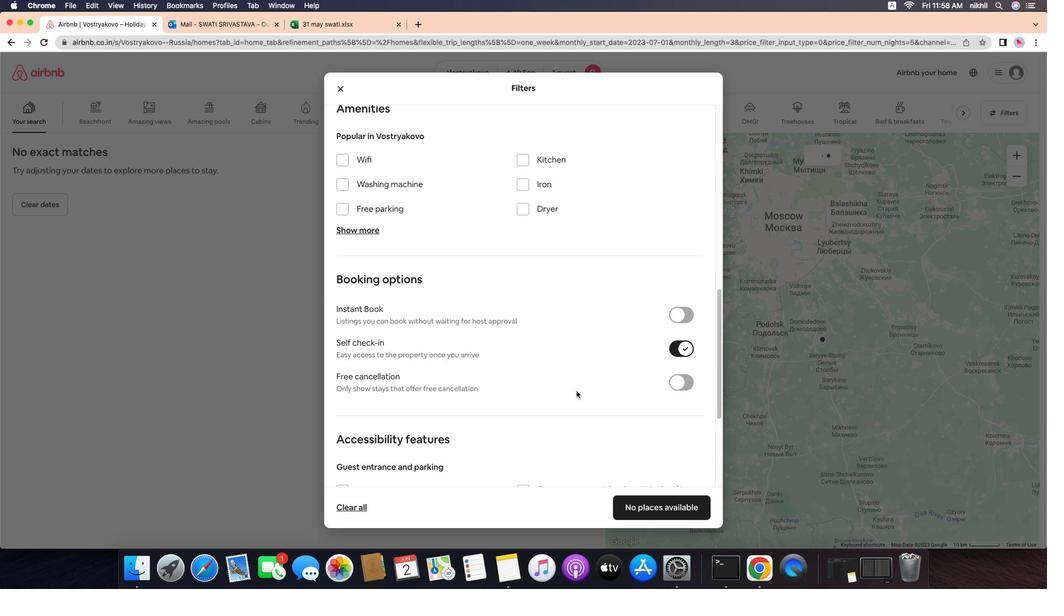 
Action: Mouse scrolled (576, 393) with delta (14, -2)
Screenshot: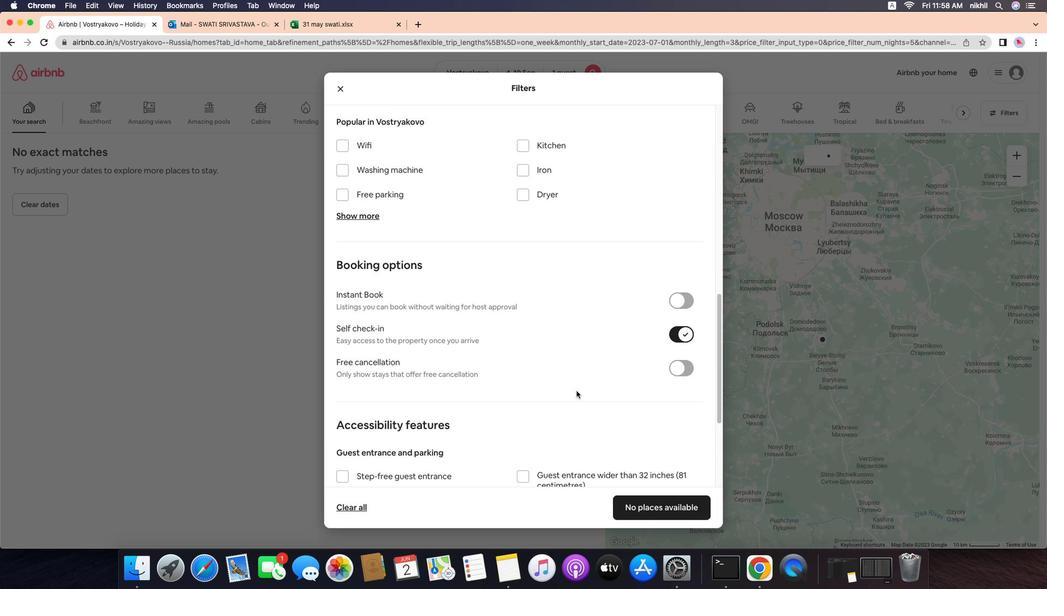 
Action: Mouse scrolled (576, 393) with delta (14, -3)
Screenshot: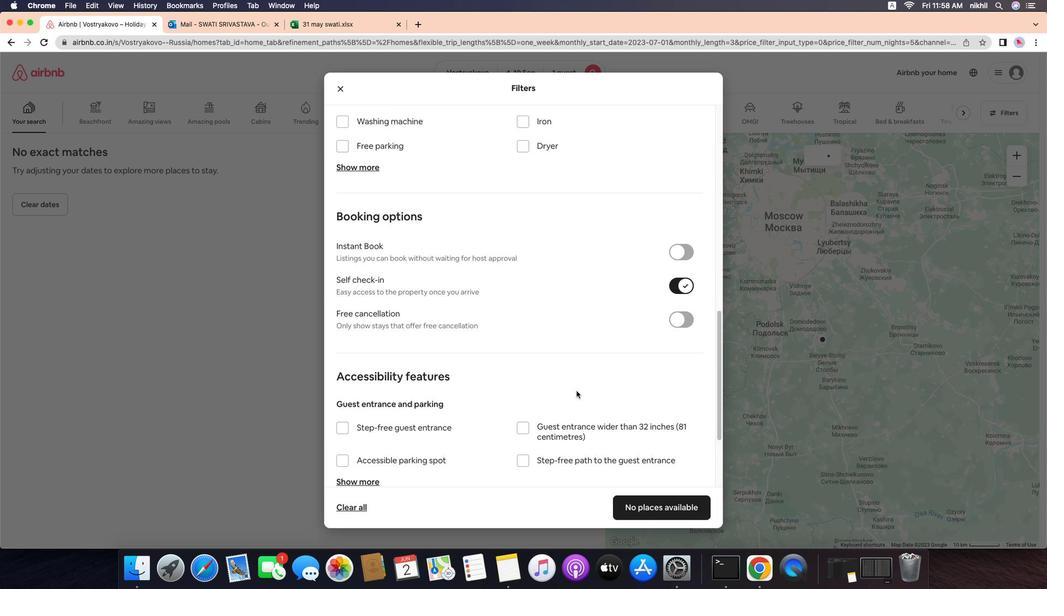 
Action: Mouse scrolled (576, 393) with delta (14, -4)
Screenshot: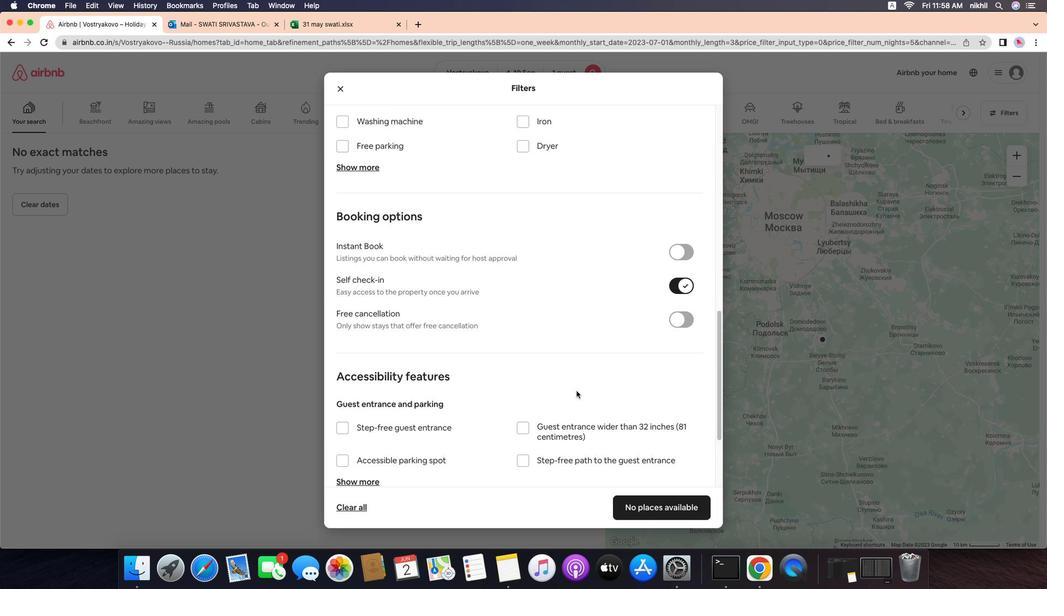 
Action: Mouse scrolled (576, 393) with delta (14, -4)
Screenshot: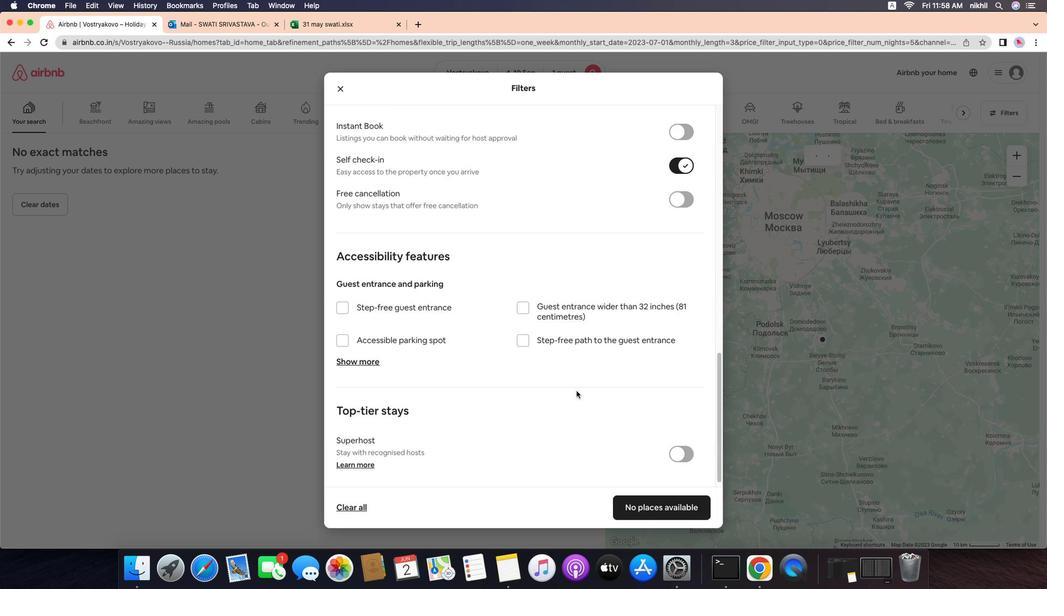 
Action: Mouse scrolled (576, 393) with delta (14, 0)
Screenshot: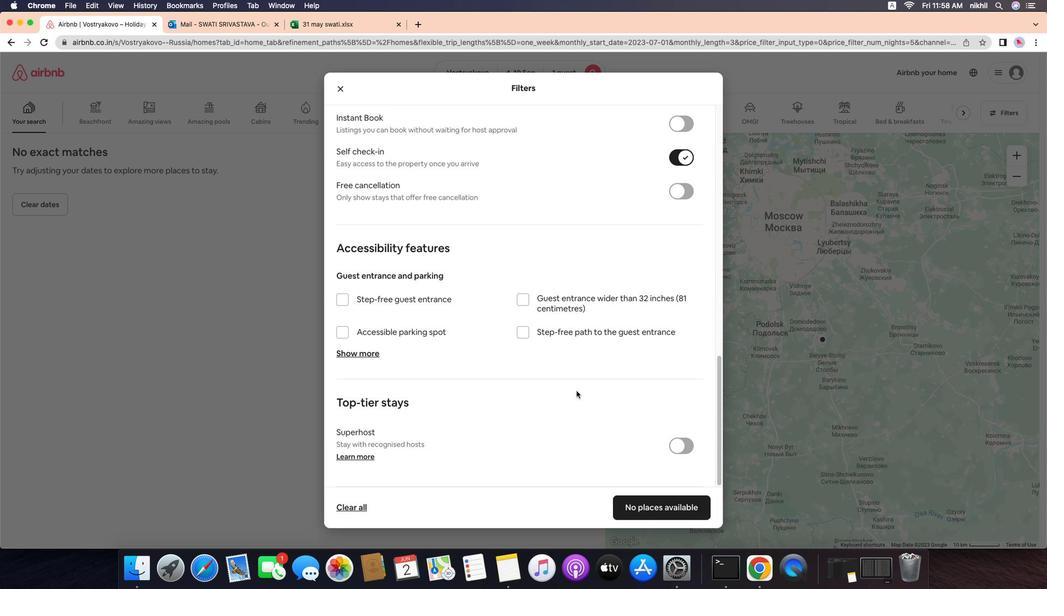 
Action: Mouse scrolled (576, 393) with delta (14, 0)
Screenshot: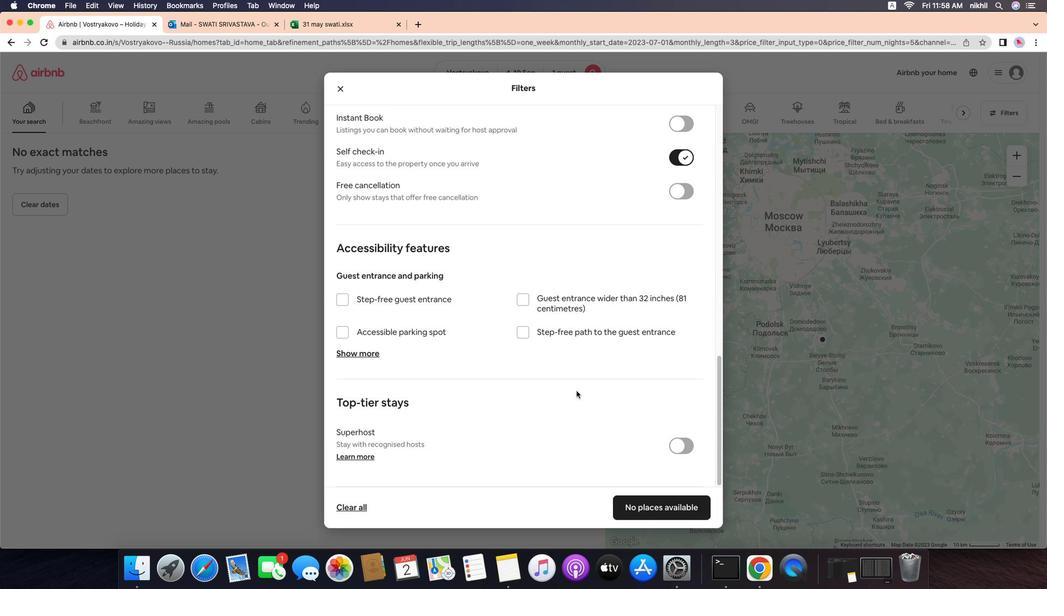 
Action: Mouse scrolled (576, 393) with delta (14, -2)
Screenshot: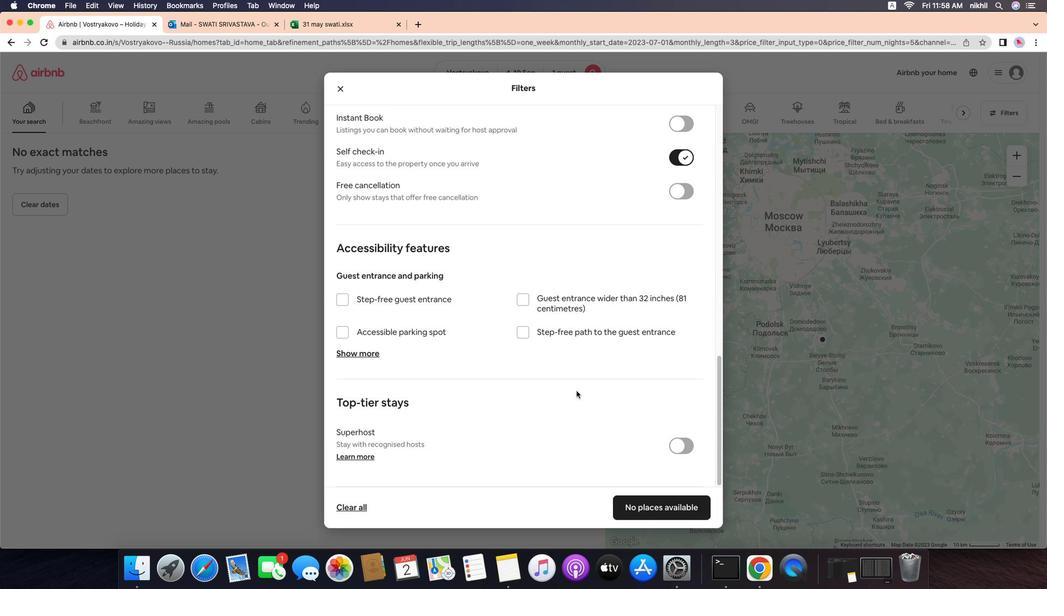 
Action: Mouse scrolled (576, 393) with delta (14, -3)
Screenshot: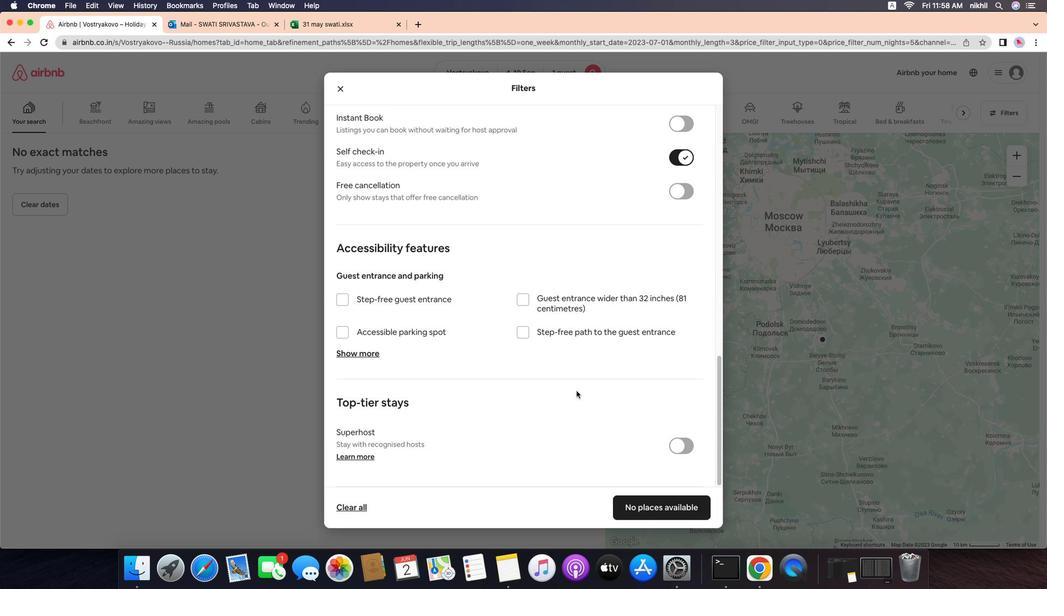 
Action: Mouse moved to (623, 505)
Screenshot: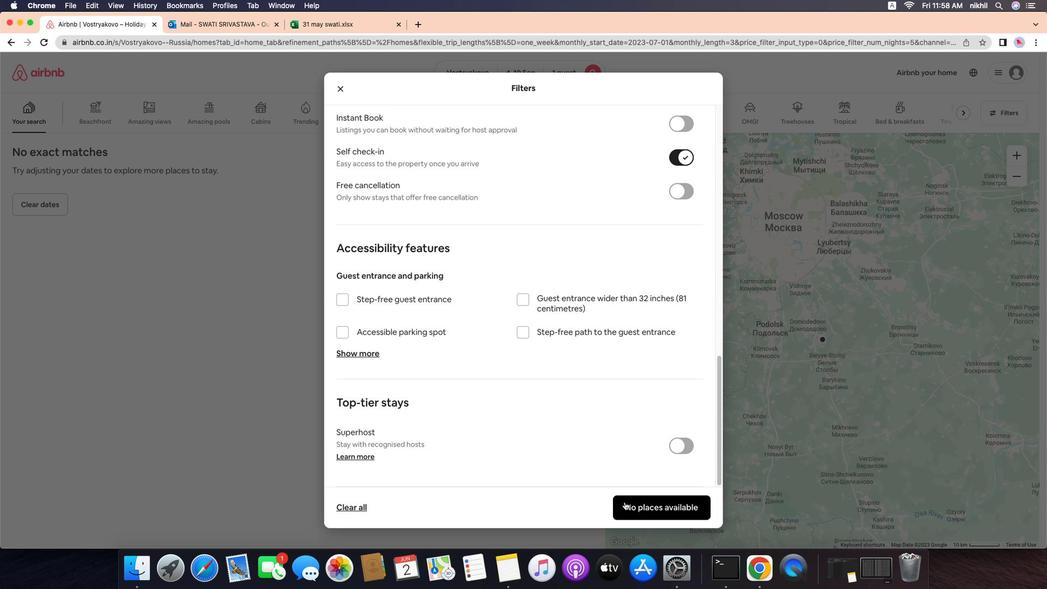 
Action: Mouse pressed left at (623, 505)
Screenshot: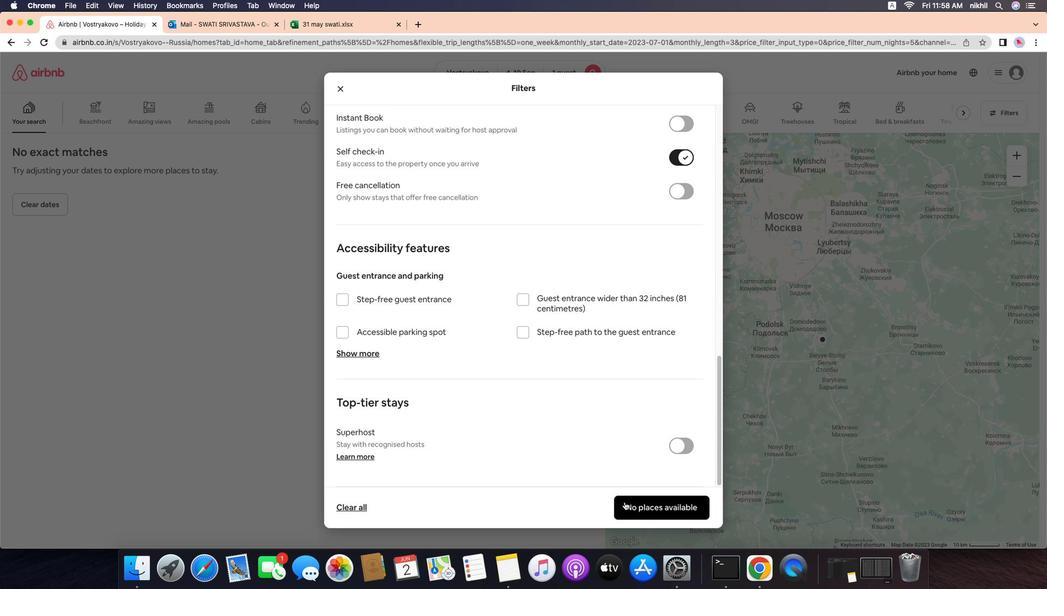 
Action: Mouse moved to (396, 231)
Screenshot: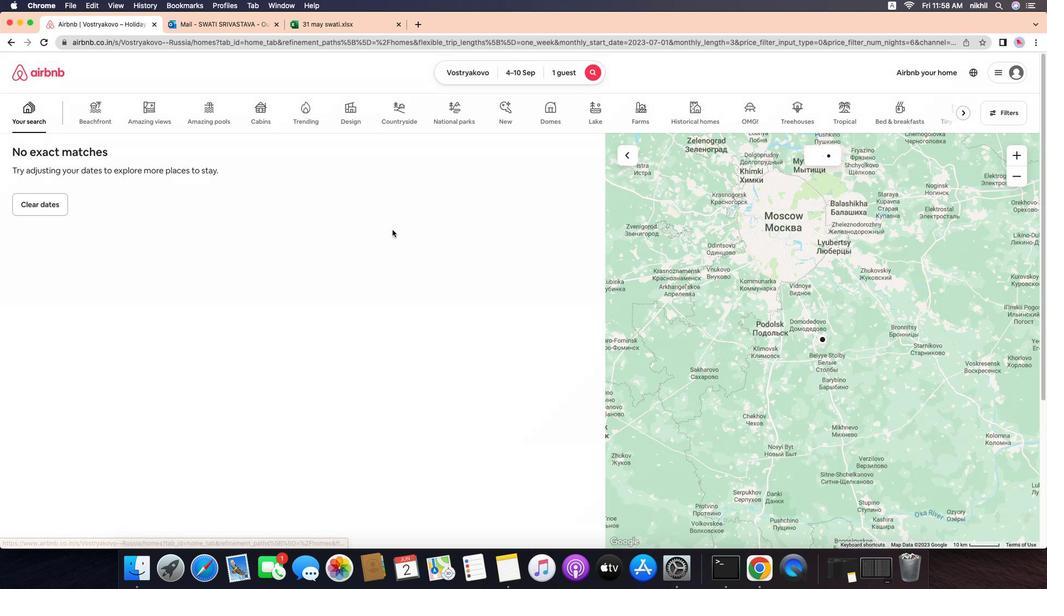 
